 Task: Open Card Project Closure Meeting in Board Marketing ROI to Workspace Customer Relationship Management and Retention and add a team member Softage.4@softage.net, a label Orange, a checklist Mutual Funds, an attachment from Trello, a color Orange and finally, add a card description 'Conduct customer research for new market expansion opportunities' and a comment 'Given the potential impact of this task on our company bottom line, let us ensure that we approach it with a focus on efficiency and cost-effectiveness.'. Add a start date 'Jan 04, 1900' with a due date 'Jan 11, 1900'
Action: Mouse moved to (63, 288)
Screenshot: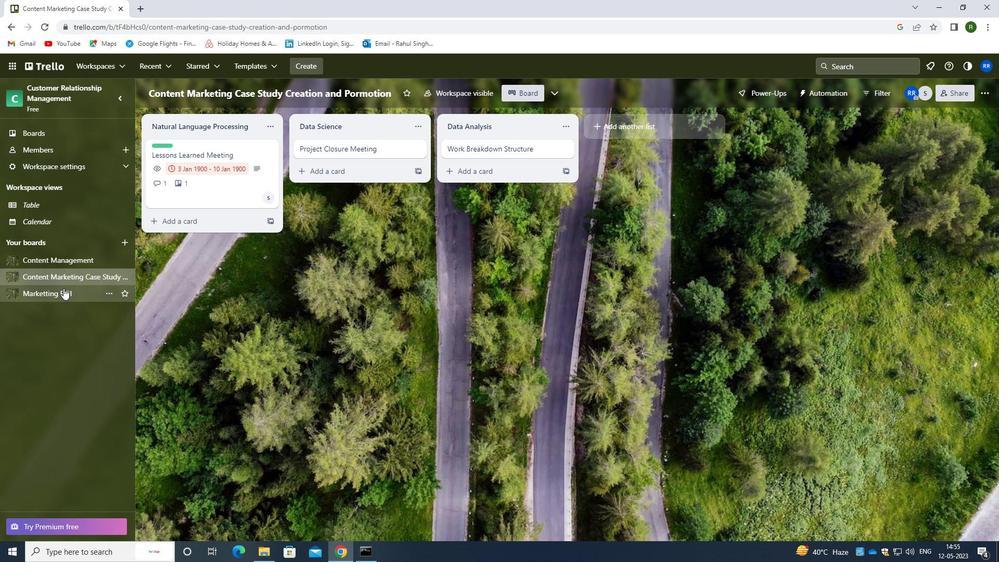 
Action: Mouse pressed left at (63, 288)
Screenshot: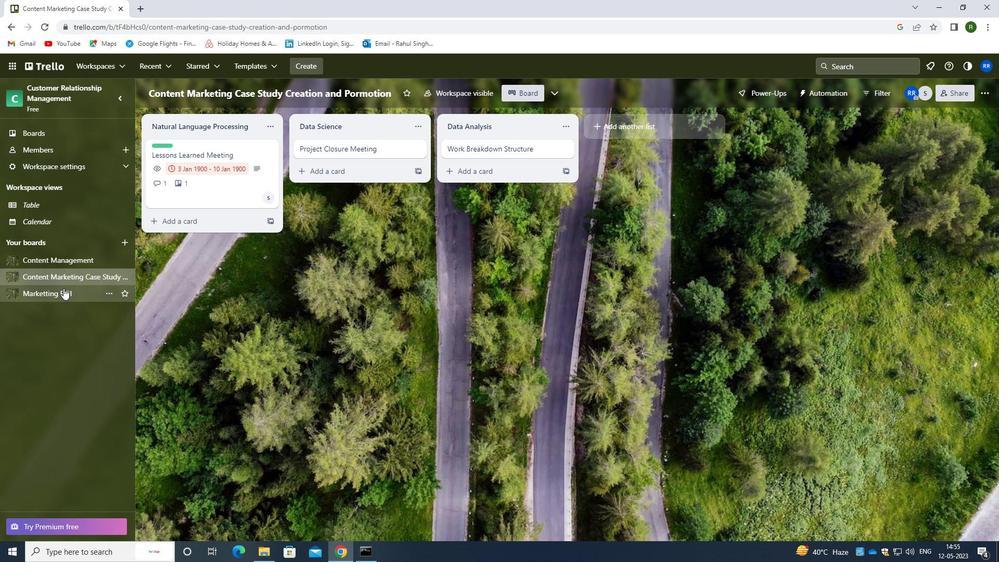 
Action: Mouse moved to (412, 147)
Screenshot: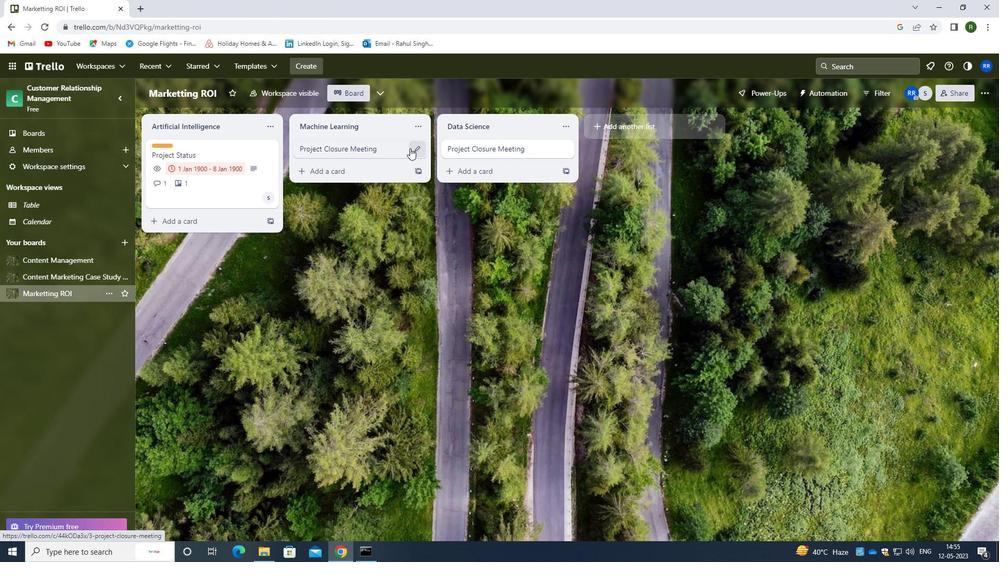 
Action: Mouse pressed left at (412, 147)
Screenshot: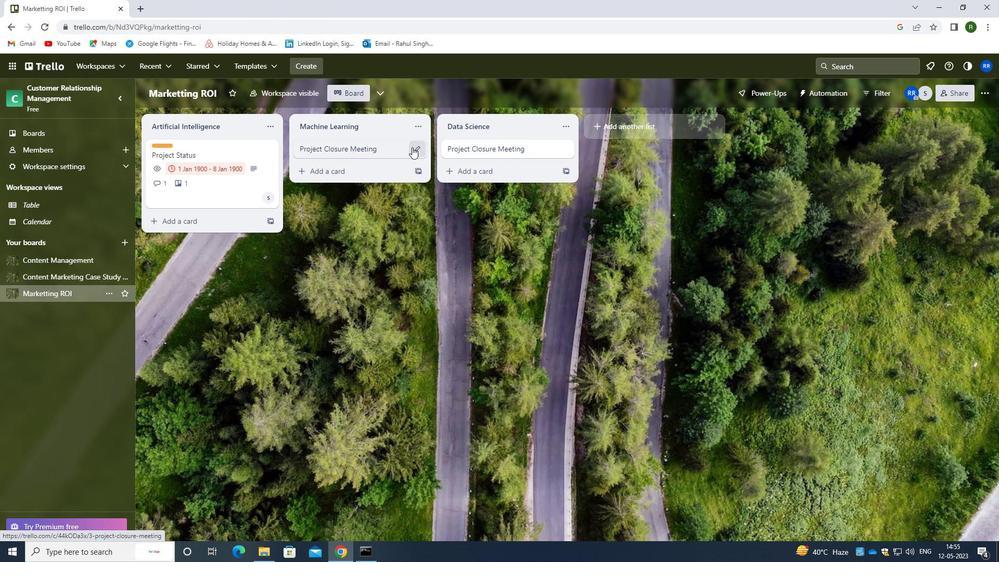 
Action: Mouse moved to (462, 147)
Screenshot: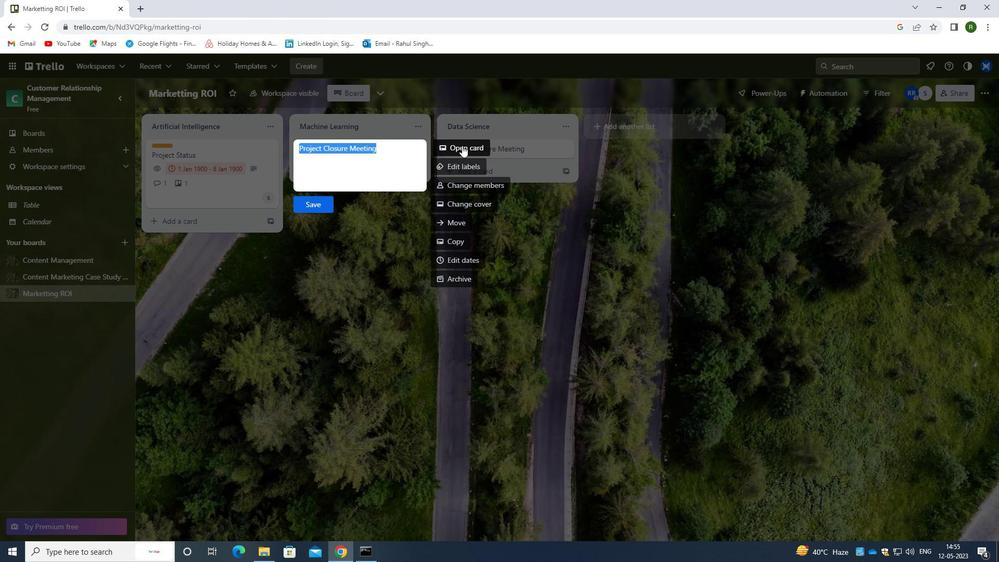 
Action: Mouse pressed left at (462, 147)
Screenshot: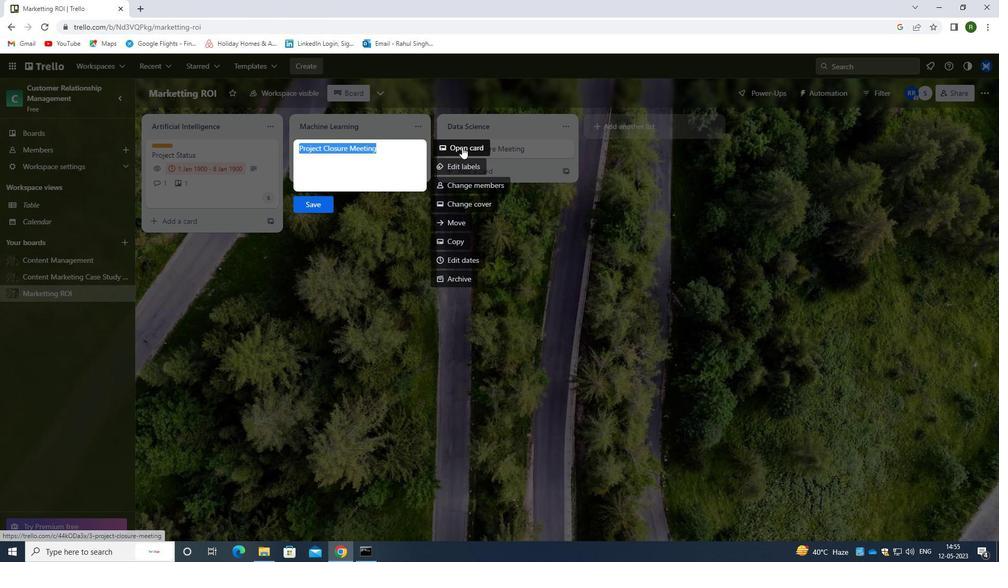 
Action: Mouse moved to (641, 179)
Screenshot: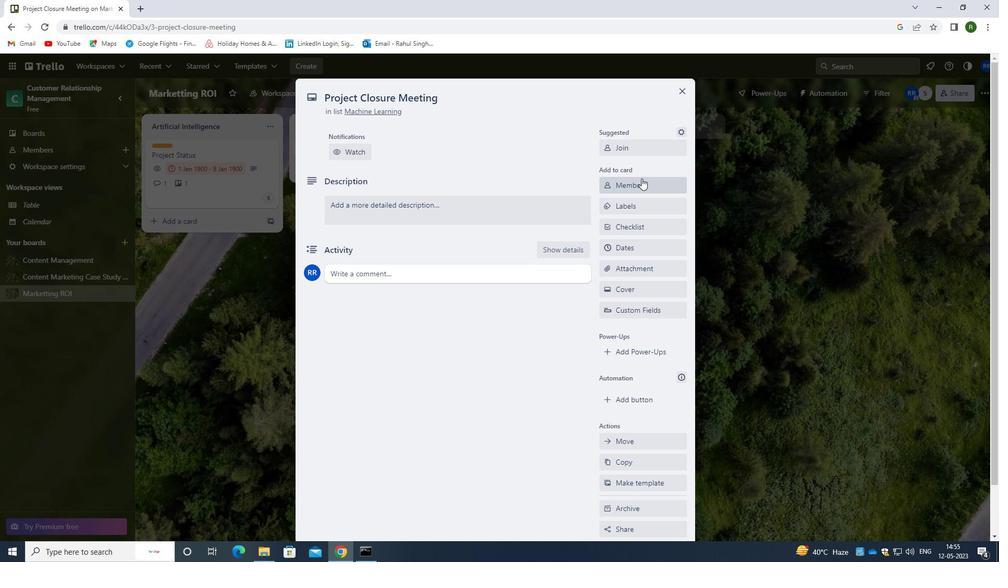 
Action: Mouse pressed left at (641, 179)
Screenshot: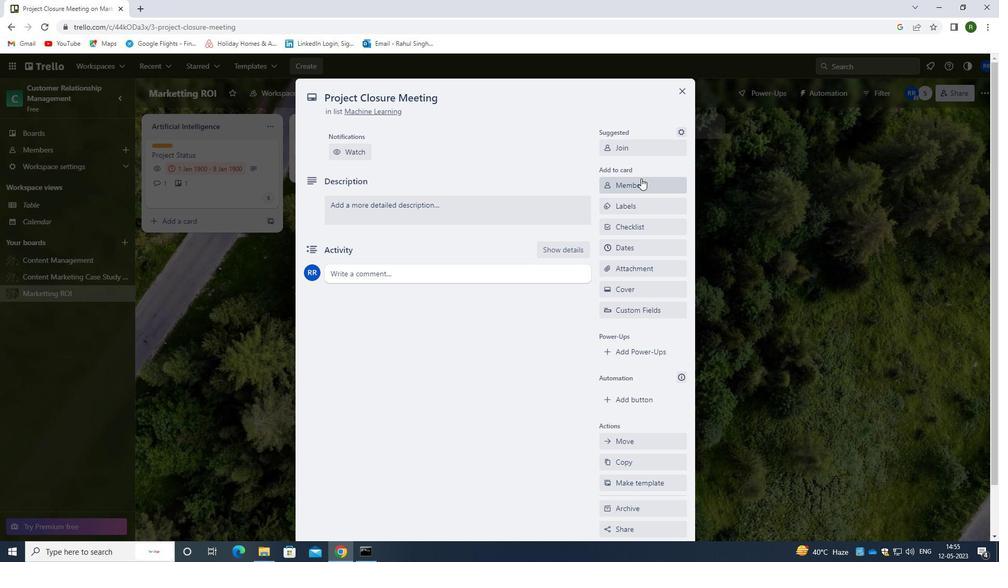 
Action: Mouse moved to (630, 228)
Screenshot: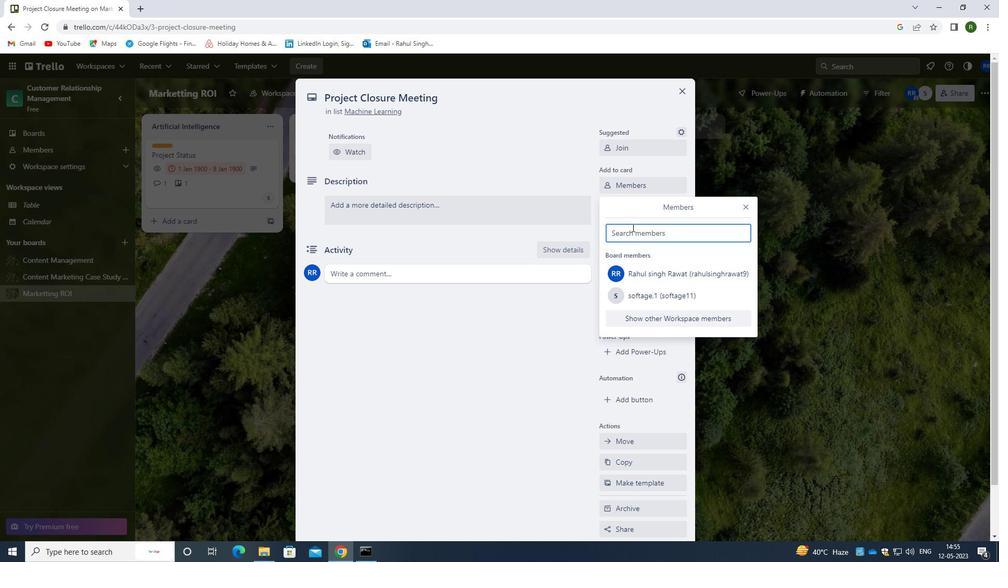 
Action: Key pressed <Key.caps_lock>s<Key.caps_lock>oftage.4<Key.shift>@SOFTAGE.NET
Screenshot: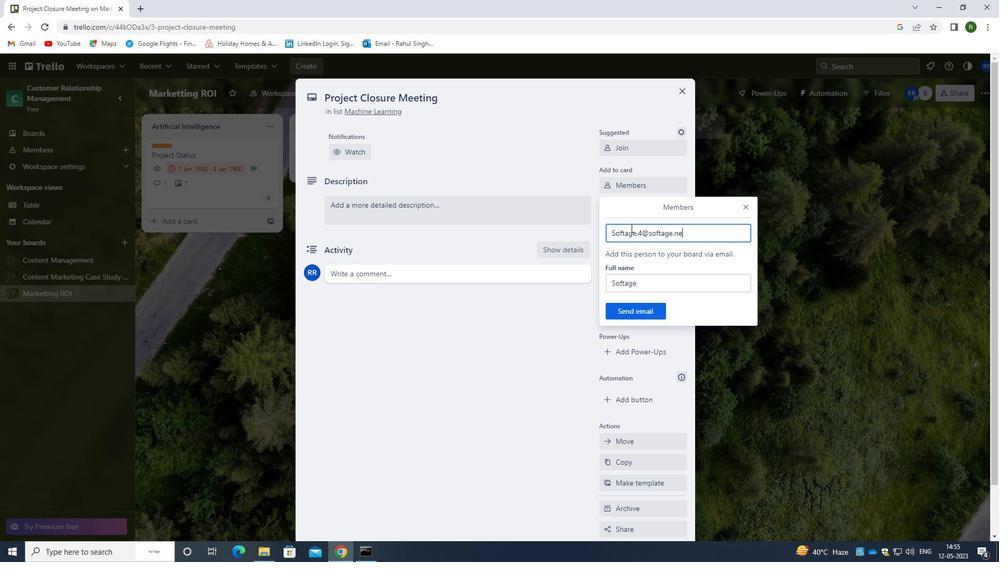 
Action: Mouse moved to (640, 311)
Screenshot: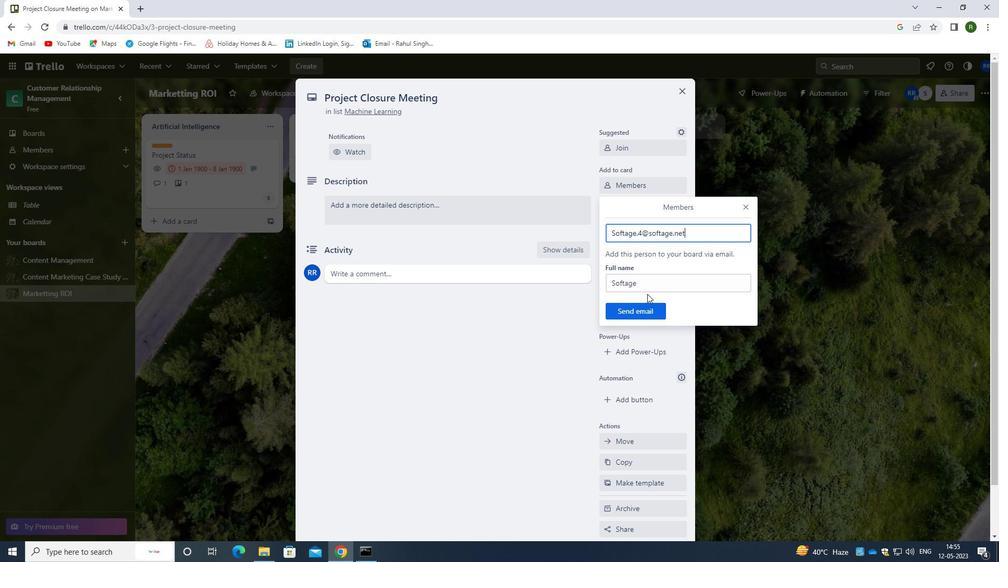 
Action: Mouse pressed left at (640, 311)
Screenshot: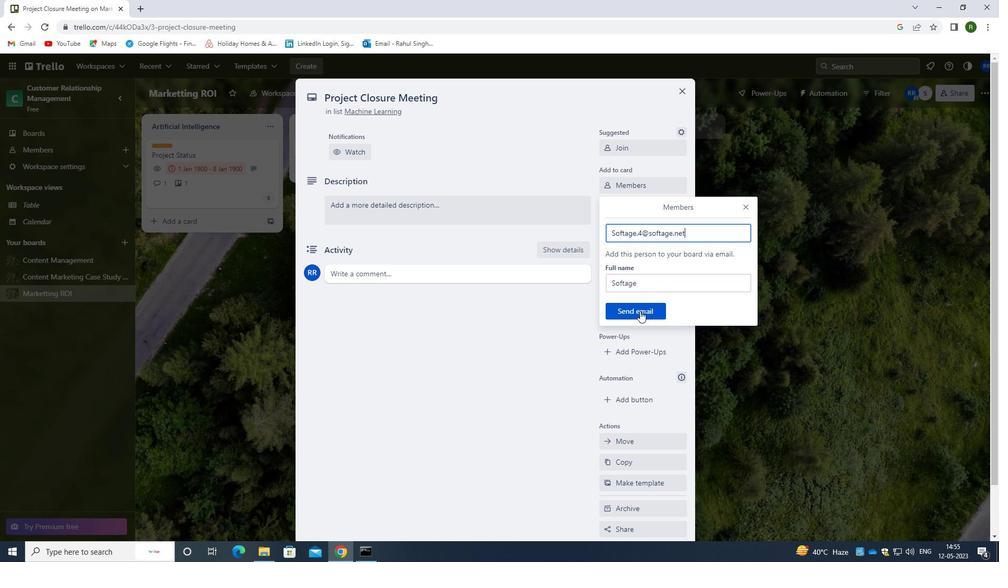 
Action: Mouse moved to (635, 204)
Screenshot: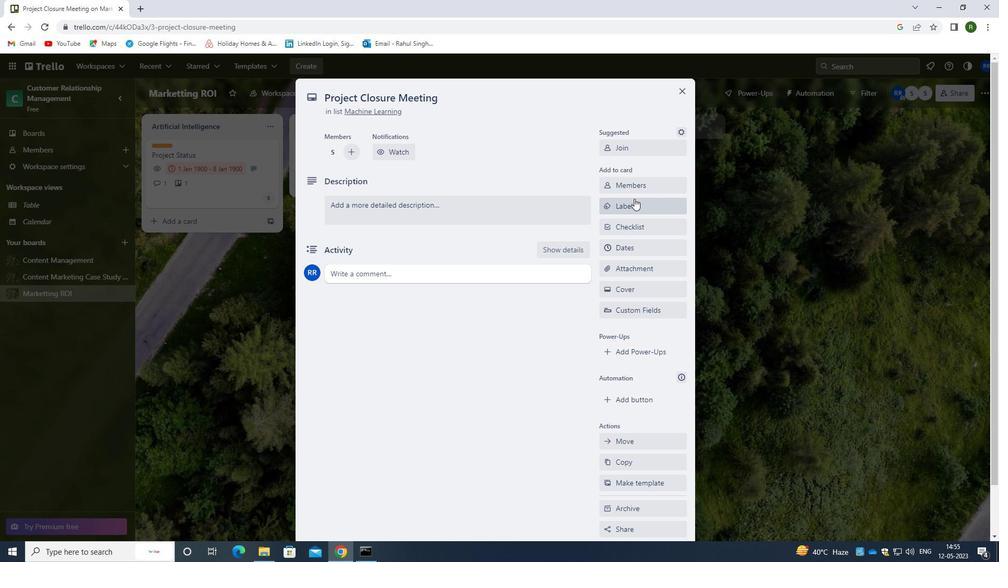 
Action: Mouse pressed left at (635, 204)
Screenshot: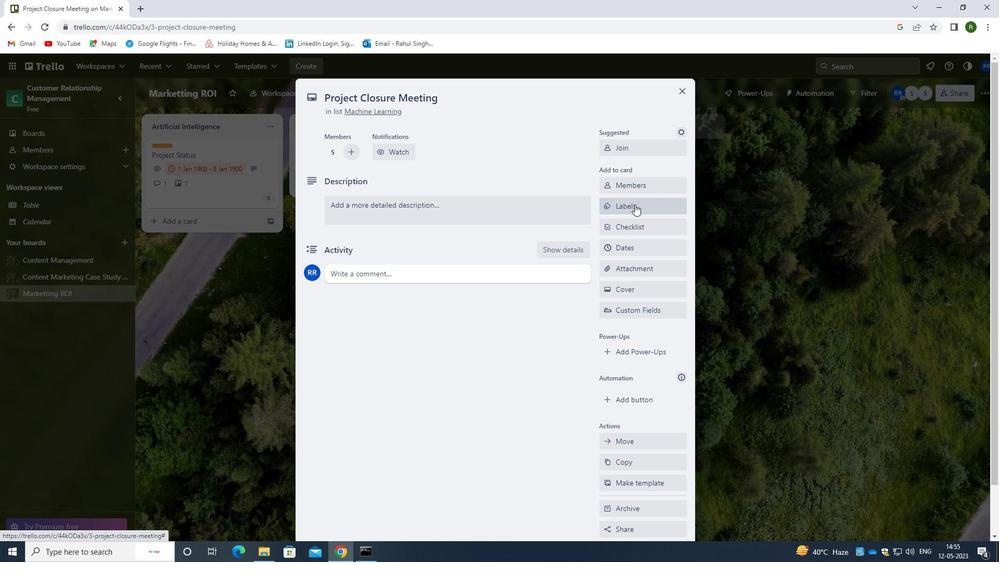 
Action: Mouse moved to (619, 292)
Screenshot: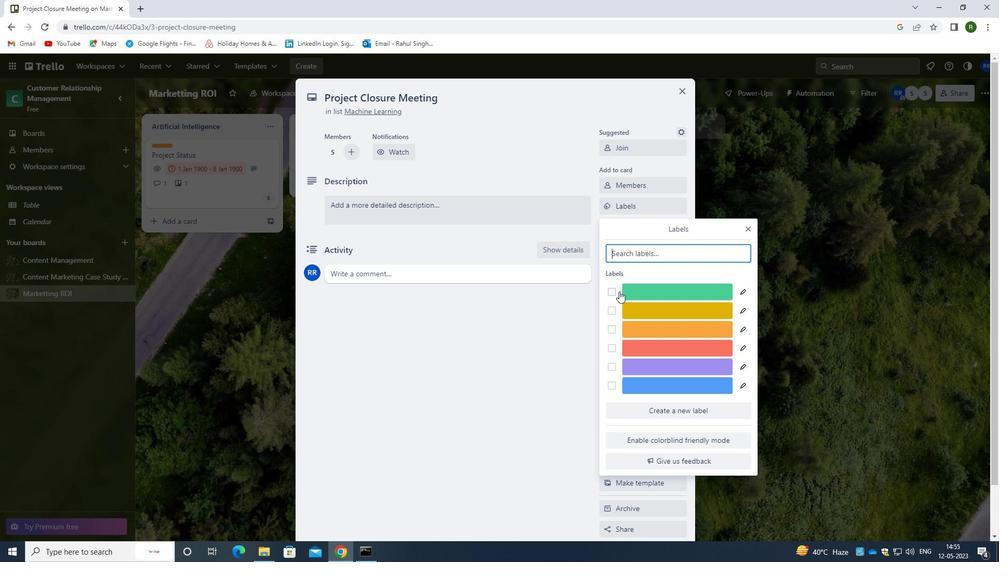 
Action: Key pressed ORANGE
Screenshot: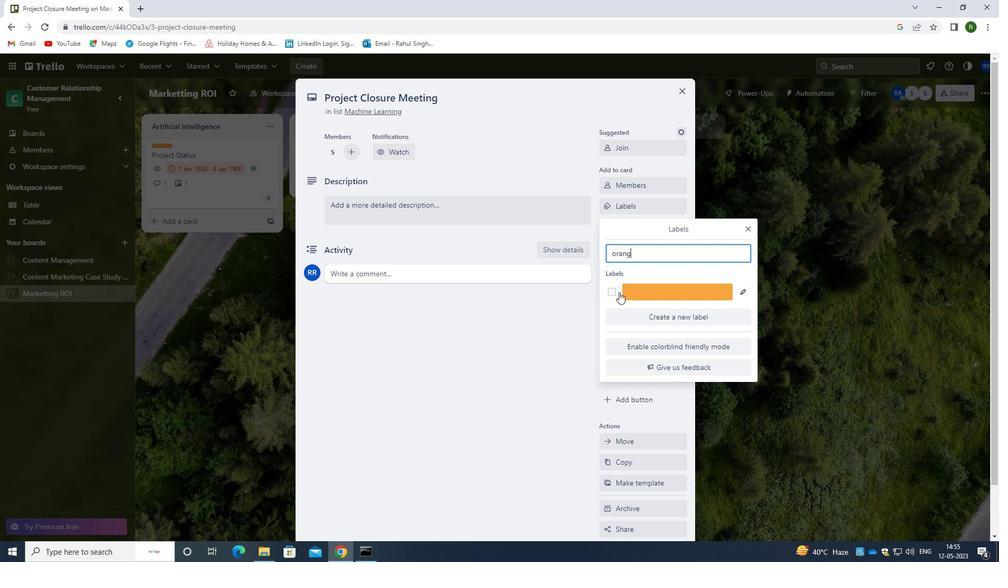 
Action: Mouse moved to (612, 289)
Screenshot: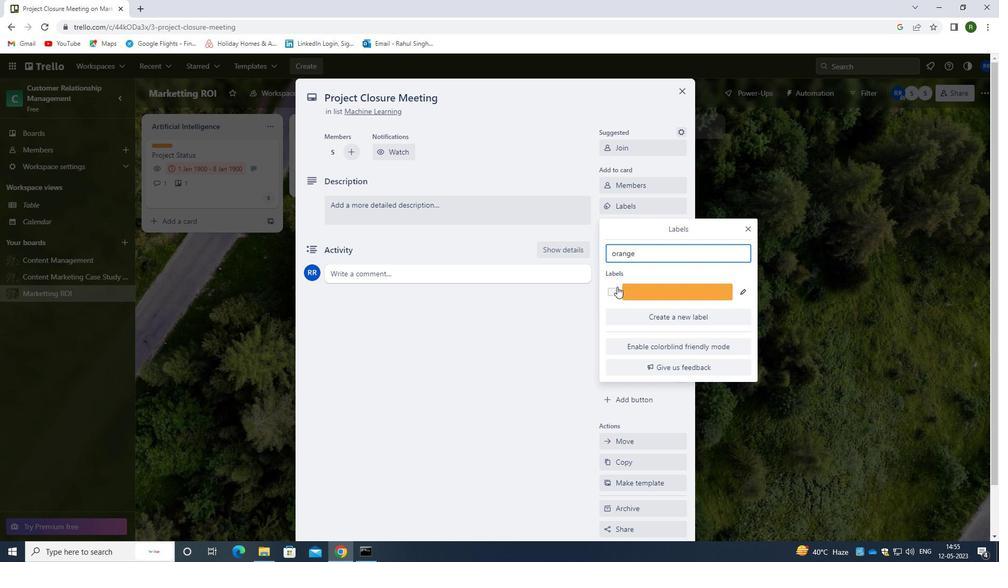 
Action: Mouse pressed left at (612, 289)
Screenshot: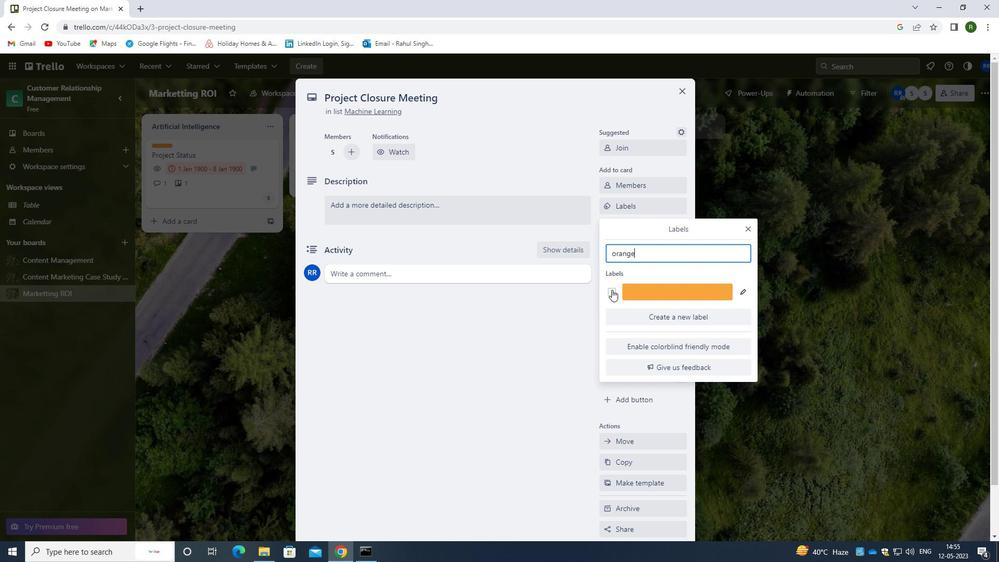 
Action: Mouse moved to (565, 333)
Screenshot: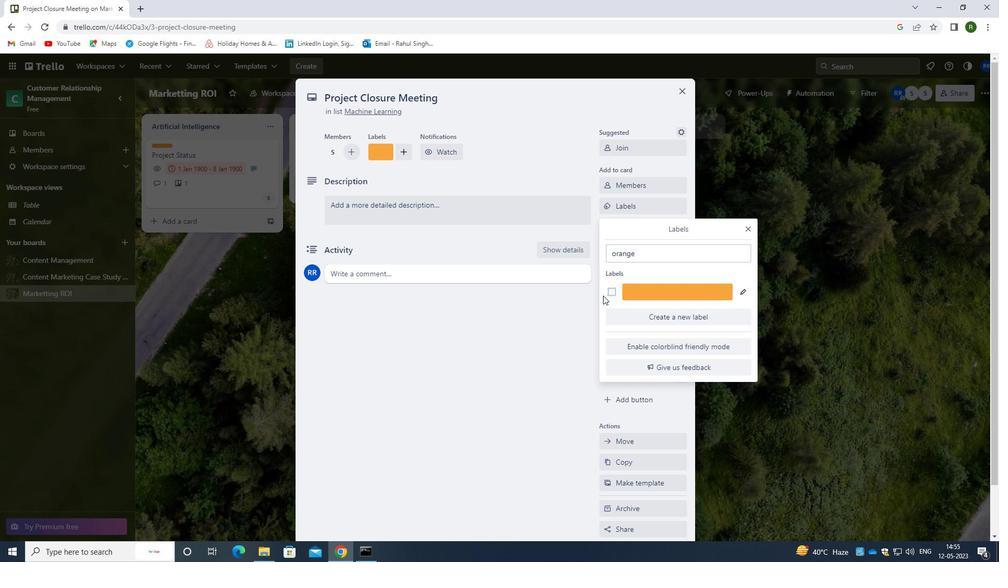 
Action: Mouse pressed left at (565, 333)
Screenshot: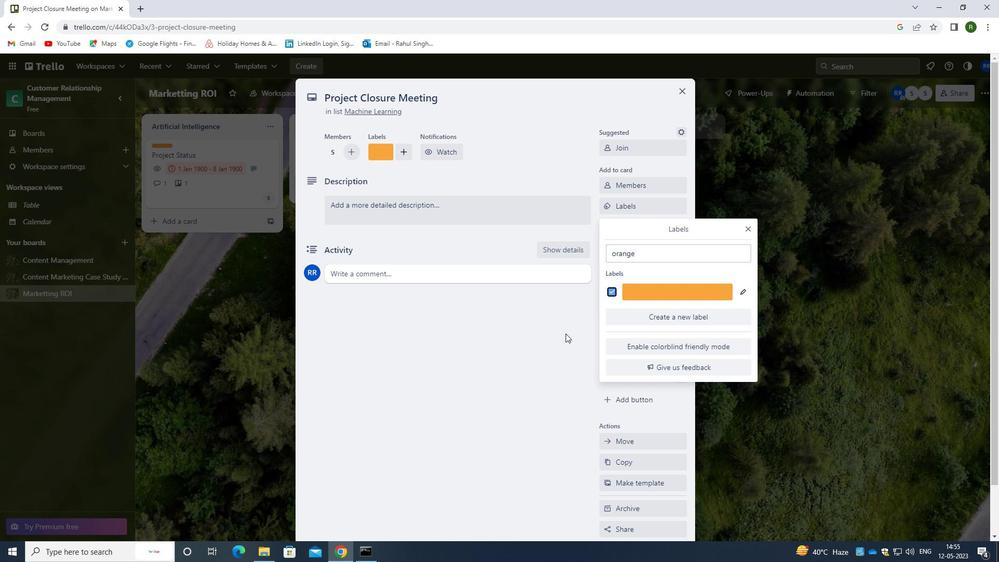
Action: Mouse moved to (628, 223)
Screenshot: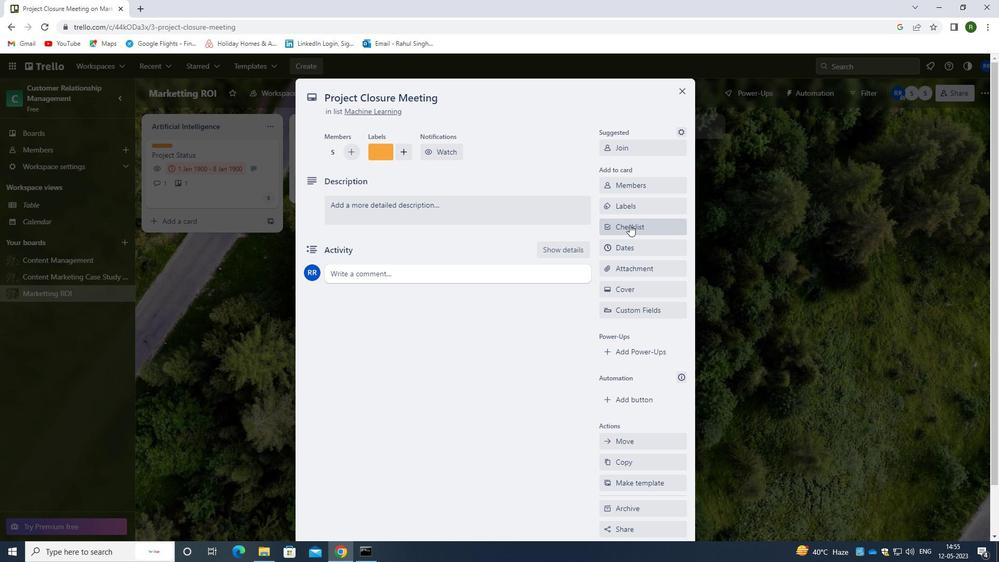 
Action: Mouse pressed left at (628, 223)
Screenshot: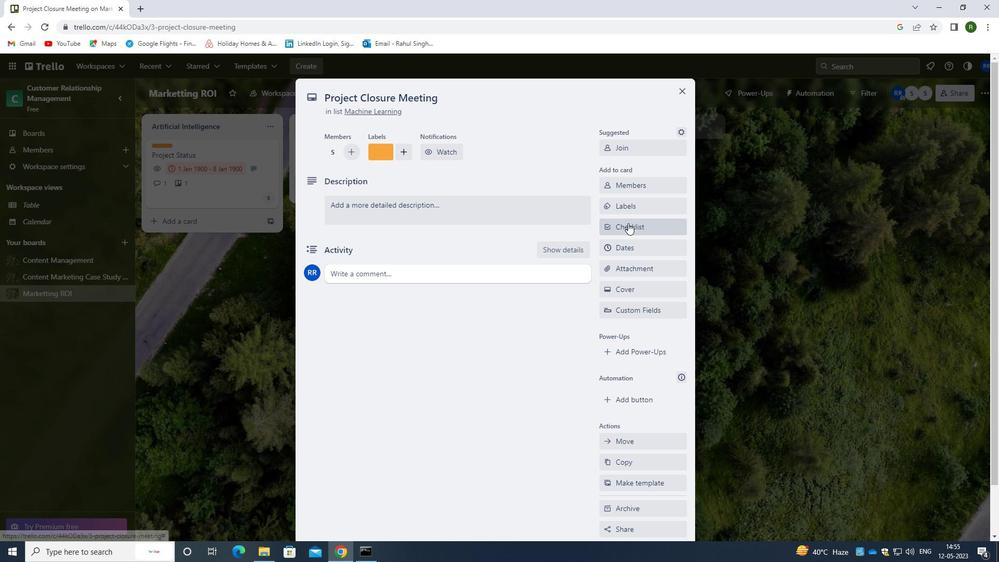 
Action: Mouse moved to (604, 290)
Screenshot: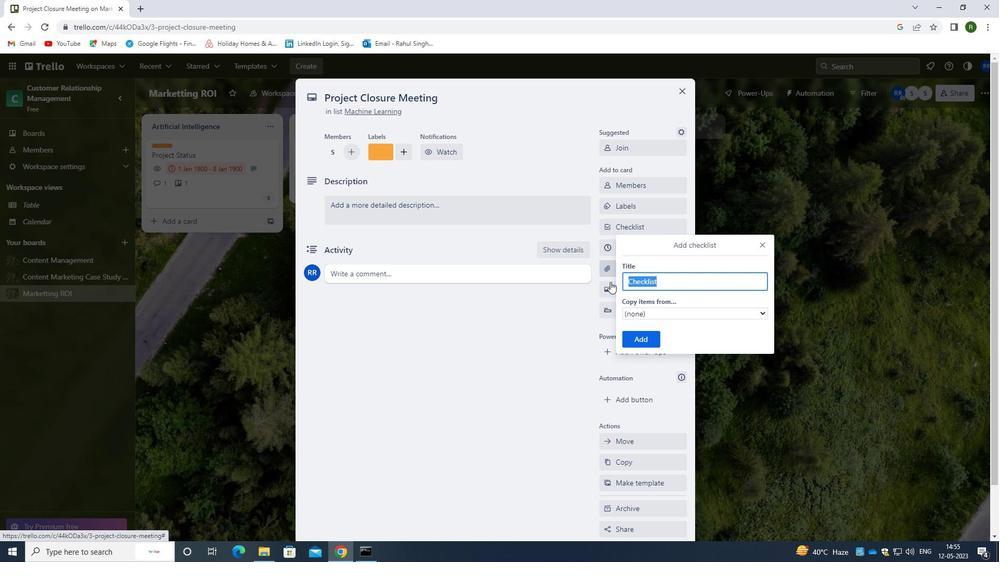 
Action: Key pressed <Key.backspace><Key.shift>MUTUEL<Key.space><Key.shift>FUNDS
Screenshot: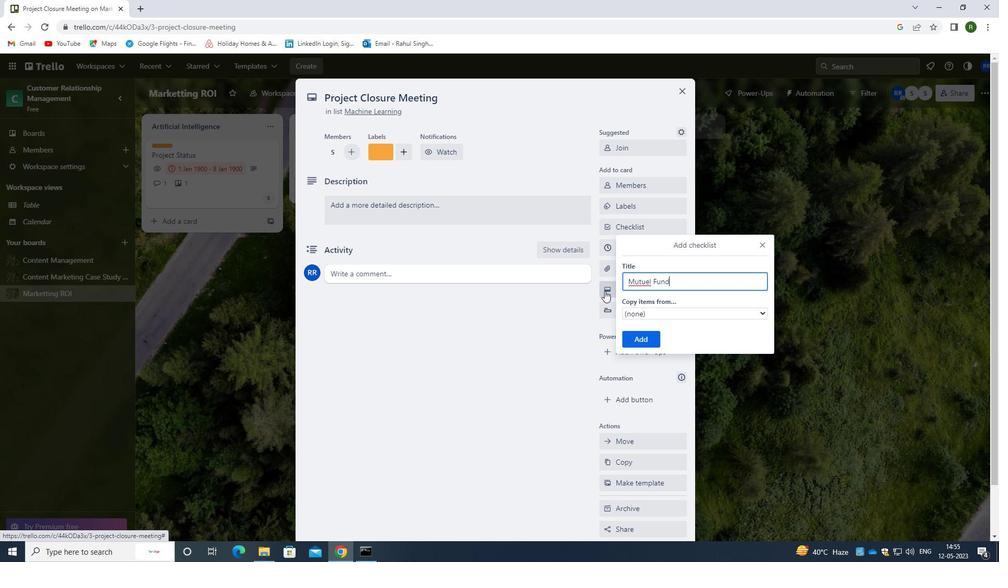 
Action: Mouse moved to (648, 279)
Screenshot: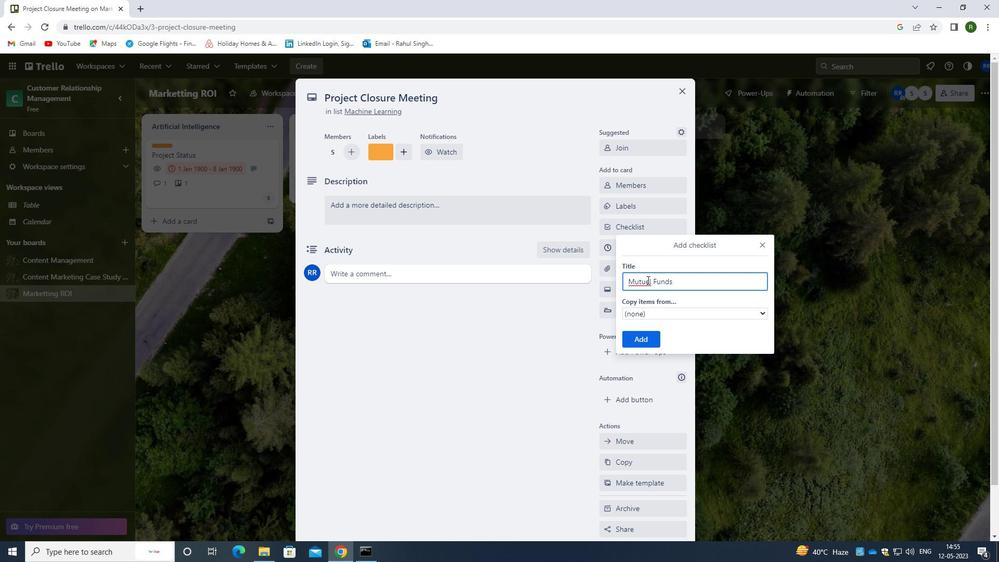 
Action: Mouse pressed left at (648, 279)
Screenshot: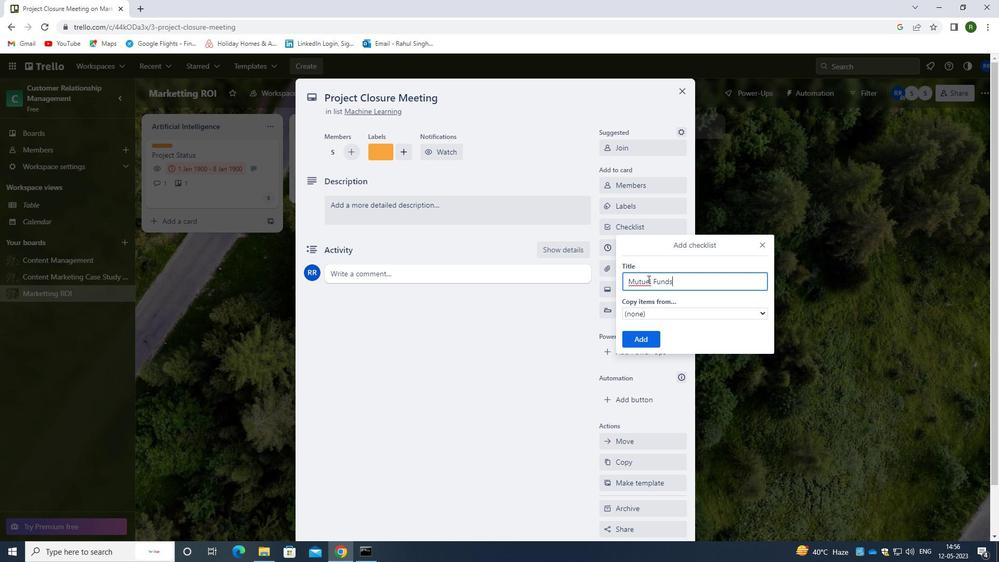 
Action: Mouse moved to (632, 275)
Screenshot: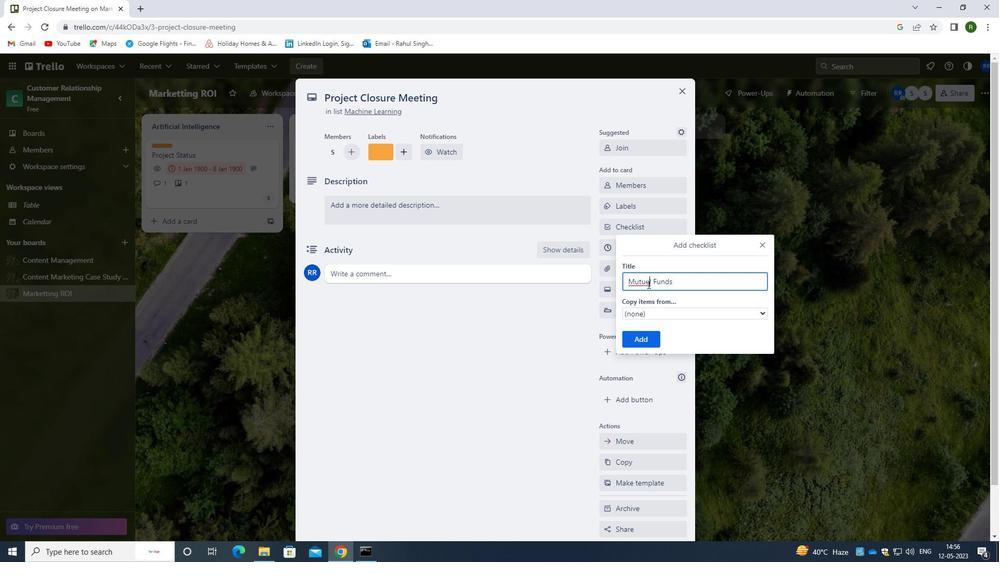 
Action: Key pressed <Key.backspace>A
Screenshot: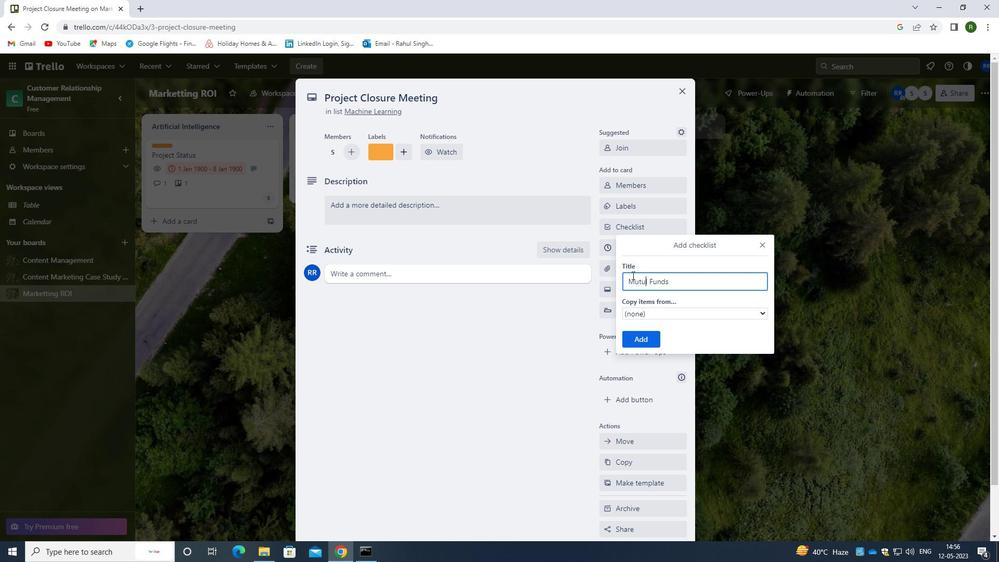 
Action: Mouse moved to (644, 344)
Screenshot: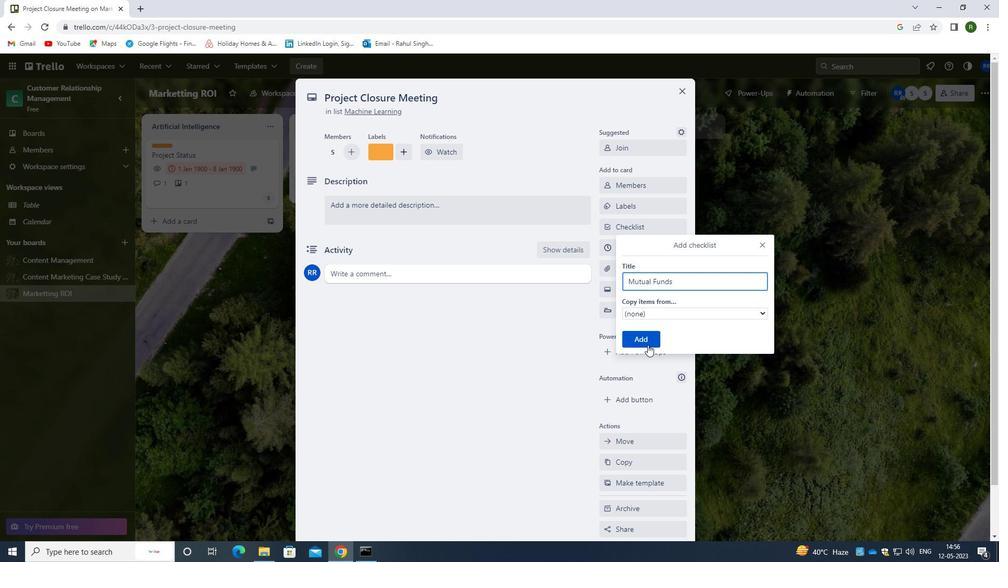 
Action: Mouse pressed left at (644, 344)
Screenshot: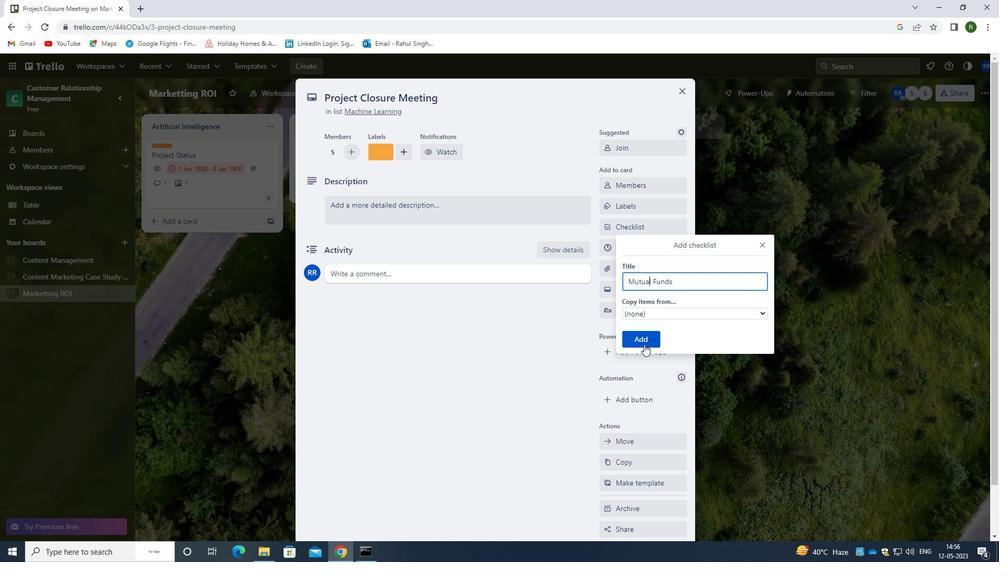 
Action: Mouse moved to (636, 269)
Screenshot: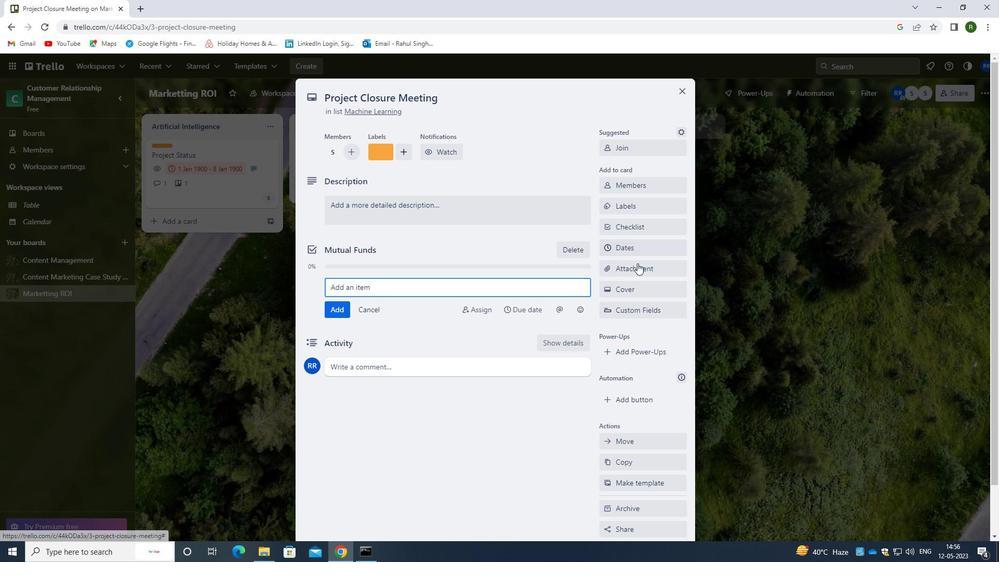 
Action: Mouse pressed left at (636, 269)
Screenshot: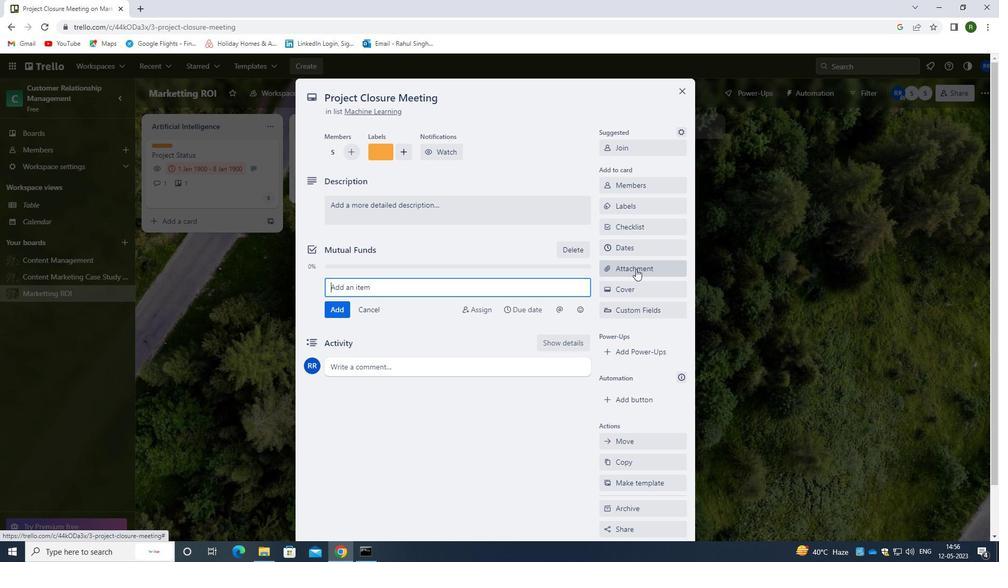 
Action: Mouse moved to (622, 328)
Screenshot: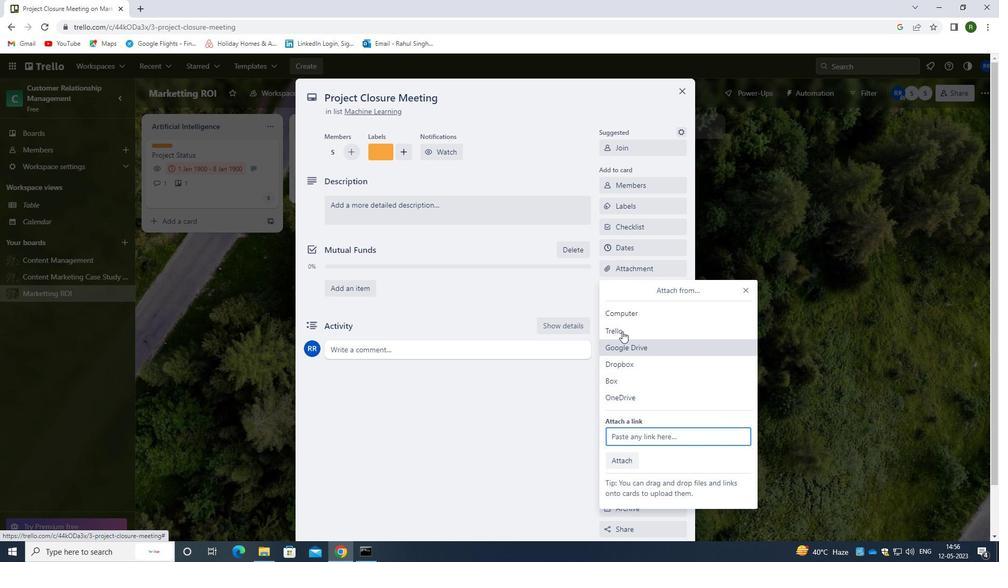 
Action: Mouse pressed left at (622, 328)
Screenshot: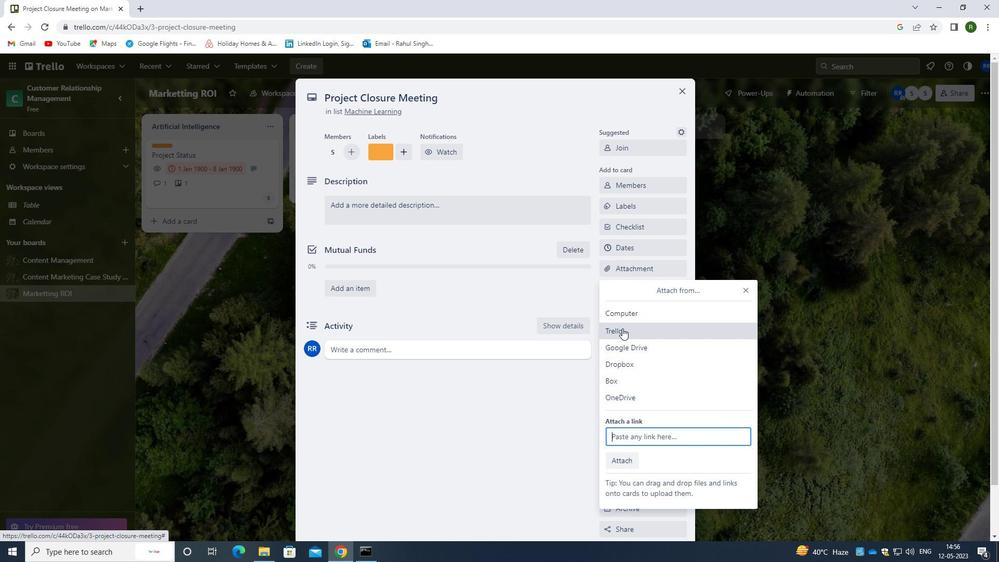 
Action: Mouse moved to (656, 329)
Screenshot: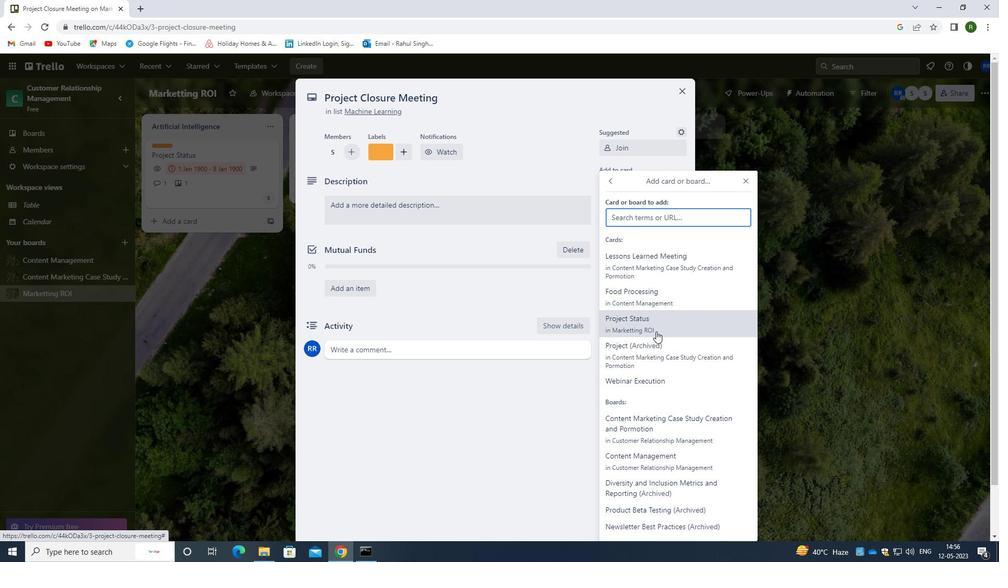 
Action: Mouse pressed left at (656, 329)
Screenshot: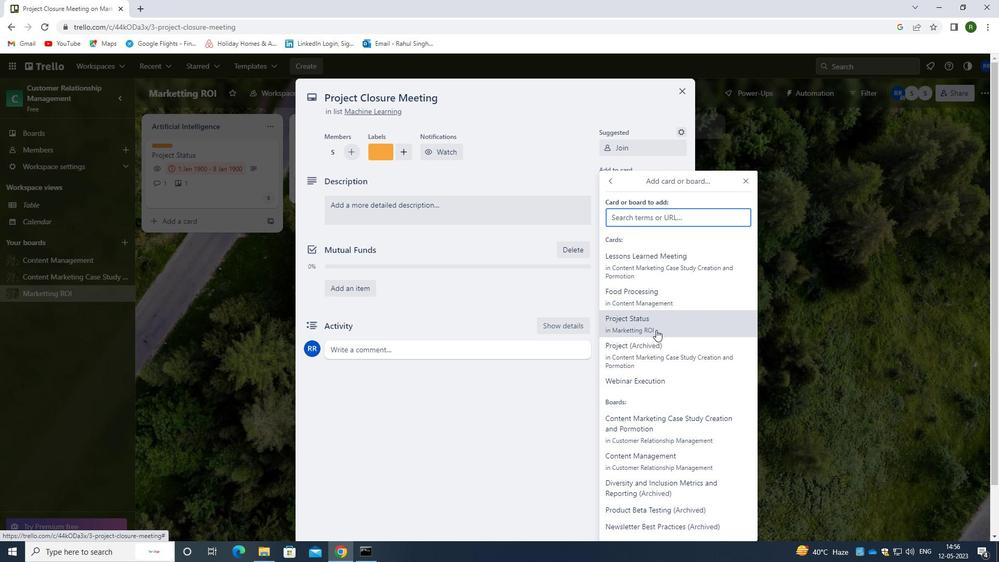 
Action: Mouse moved to (414, 197)
Screenshot: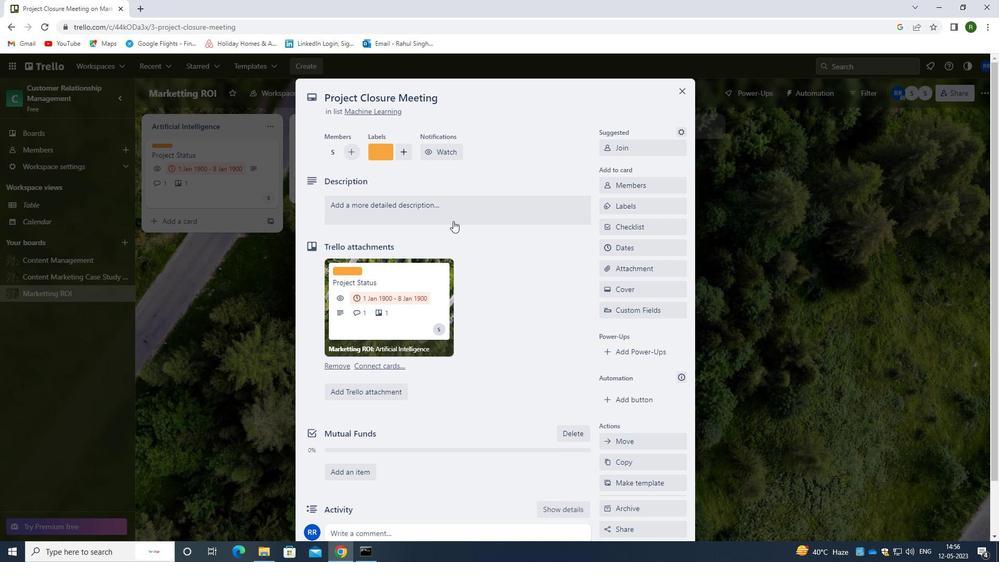 
Action: Mouse pressed left at (414, 197)
Screenshot: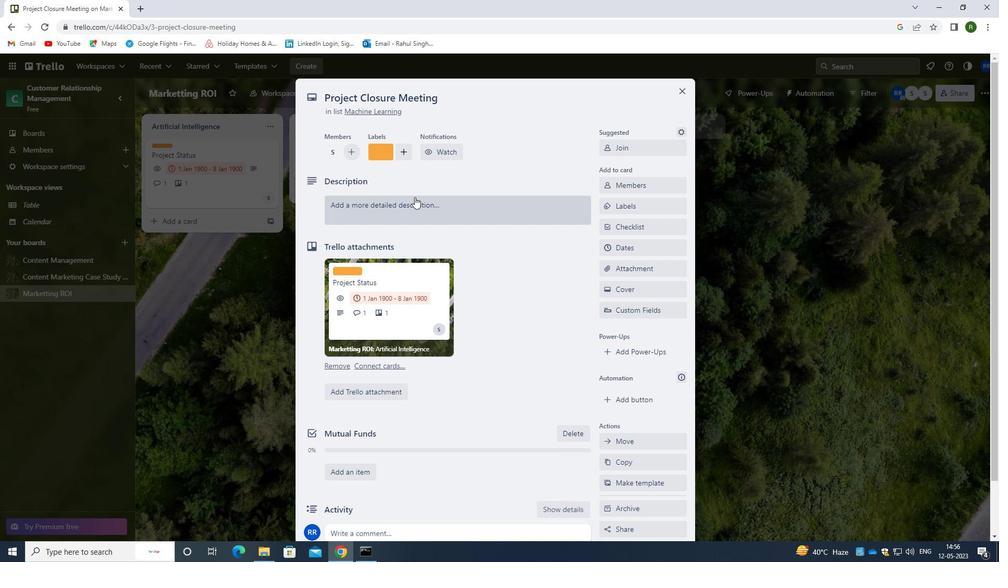
Action: Mouse moved to (406, 242)
Screenshot: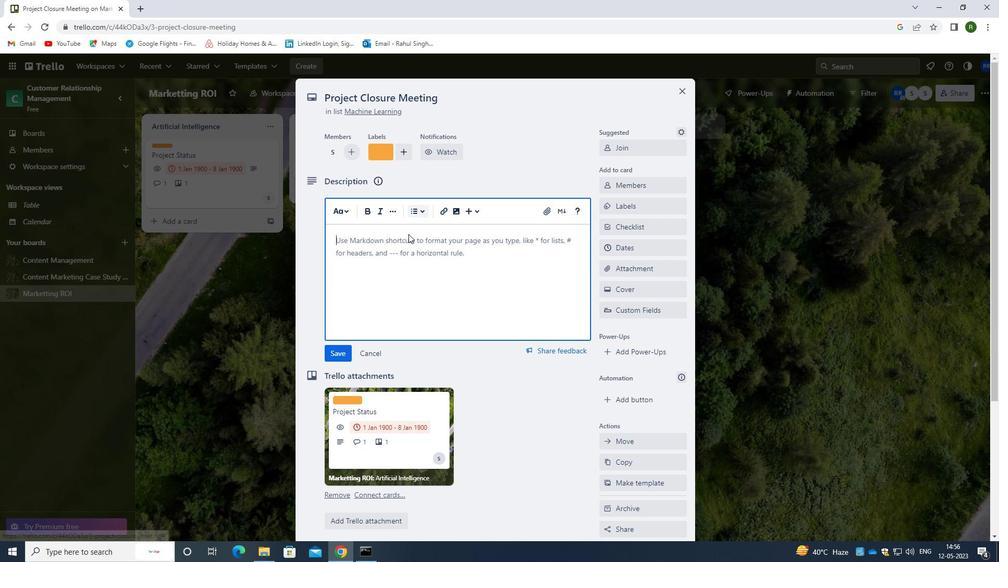
Action: Mouse pressed left at (406, 242)
Screenshot: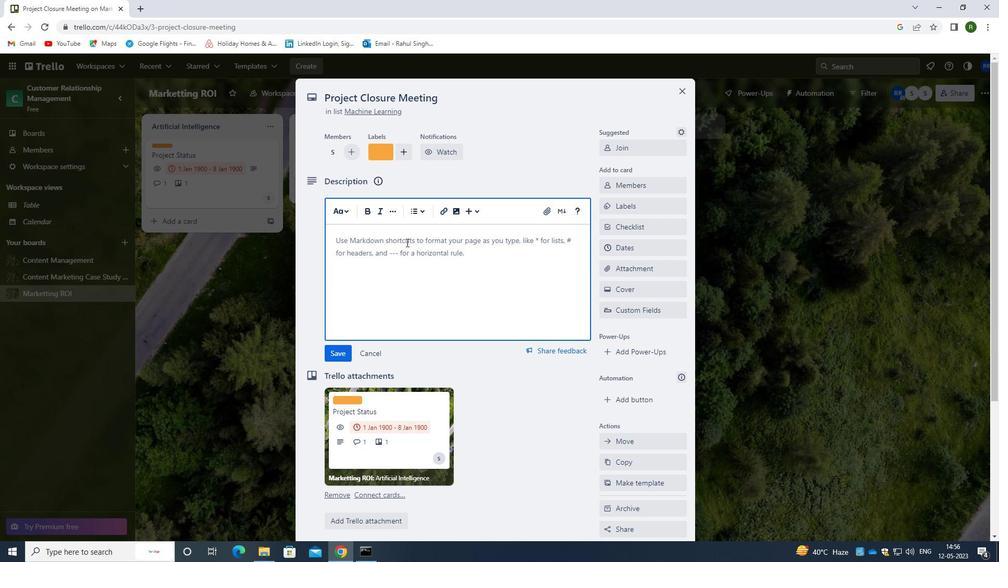 
Action: Mouse moved to (406, 243)
Screenshot: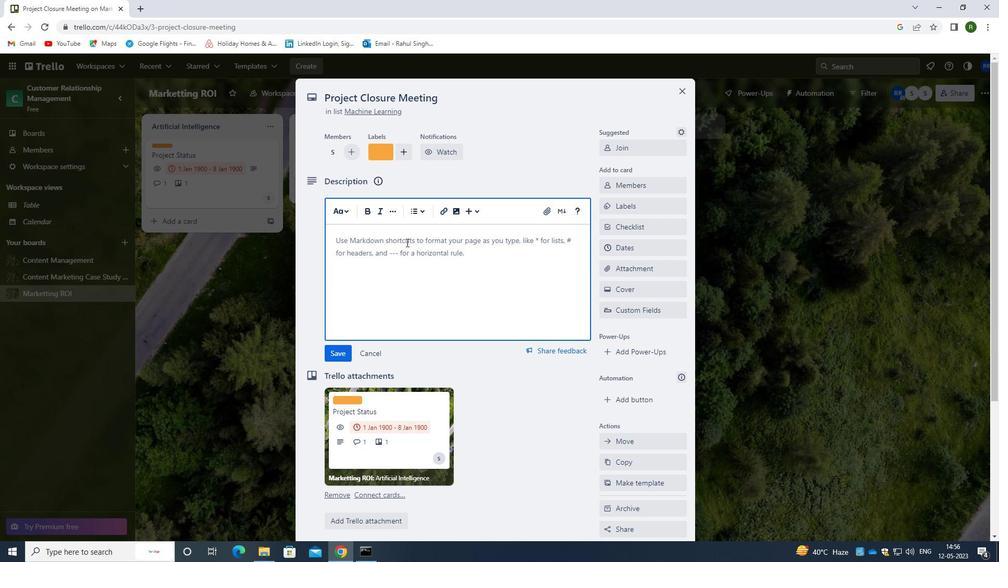 
Action: Key pressed <Key.caps_lock>C<Key.caps_lock>ONDUCT<Key.space>CUSTOMER<Key.space>RESERA<Key.backspace>
Screenshot: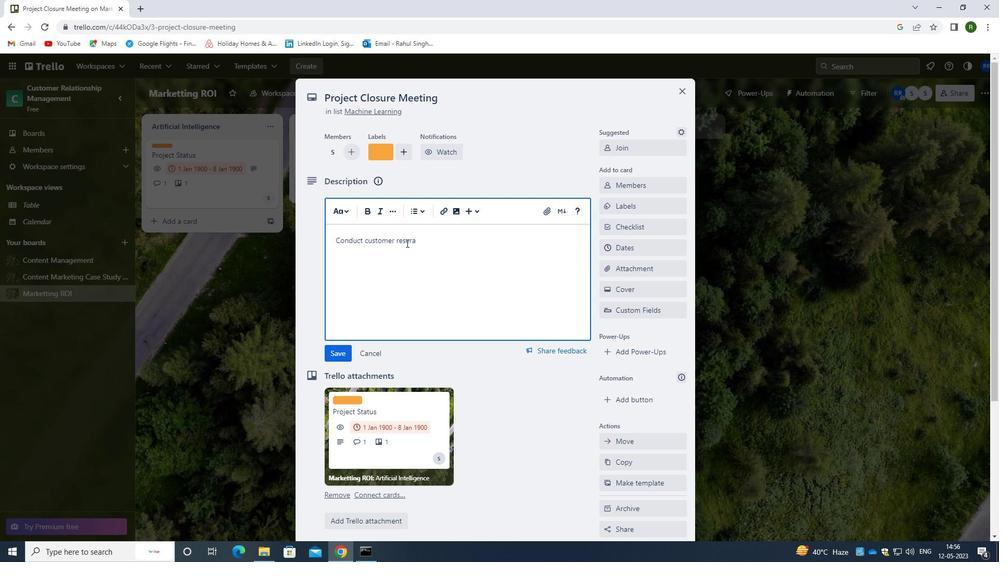 
Action: Mouse moved to (403, 327)
Screenshot: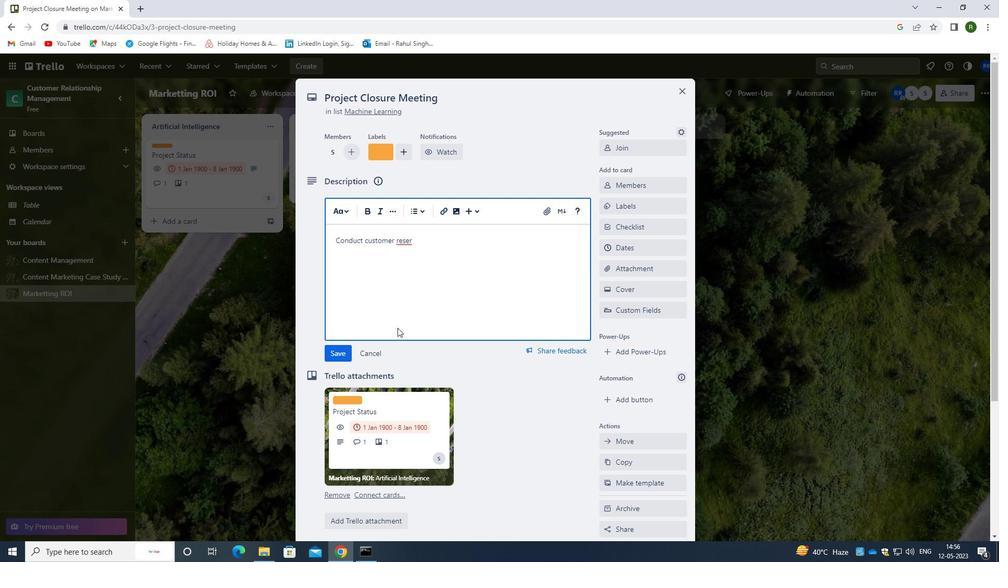 
Action: Key pressed <Key.backspace>ARCH<Key.space>FOR<Key.space>NEW<Key.space>MARKER<Key.space><Key.backspace><Key.backspace>T<Key.space>EXPANSION<Key.space>OPPORTUNITES.
Screenshot: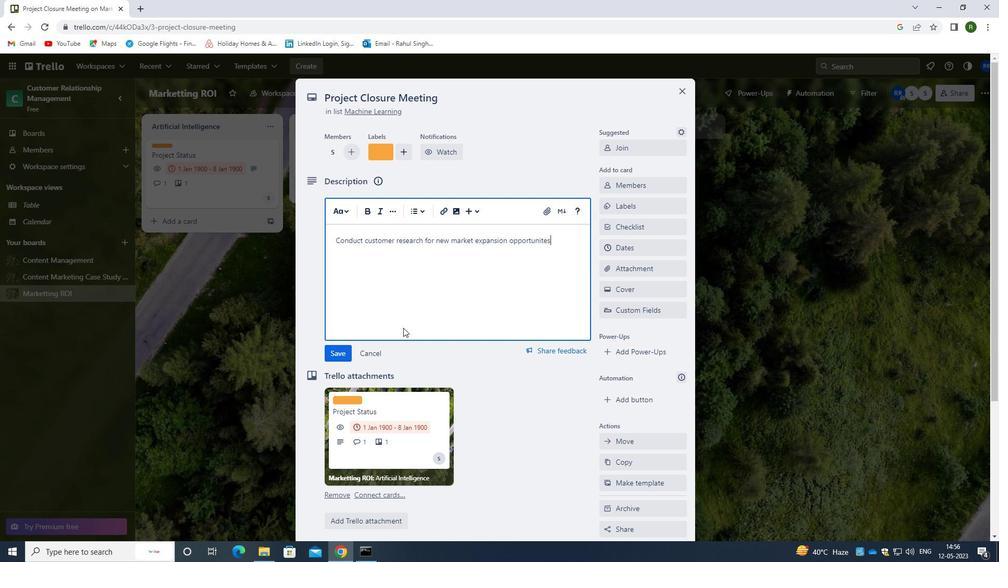
Action: Mouse moved to (339, 354)
Screenshot: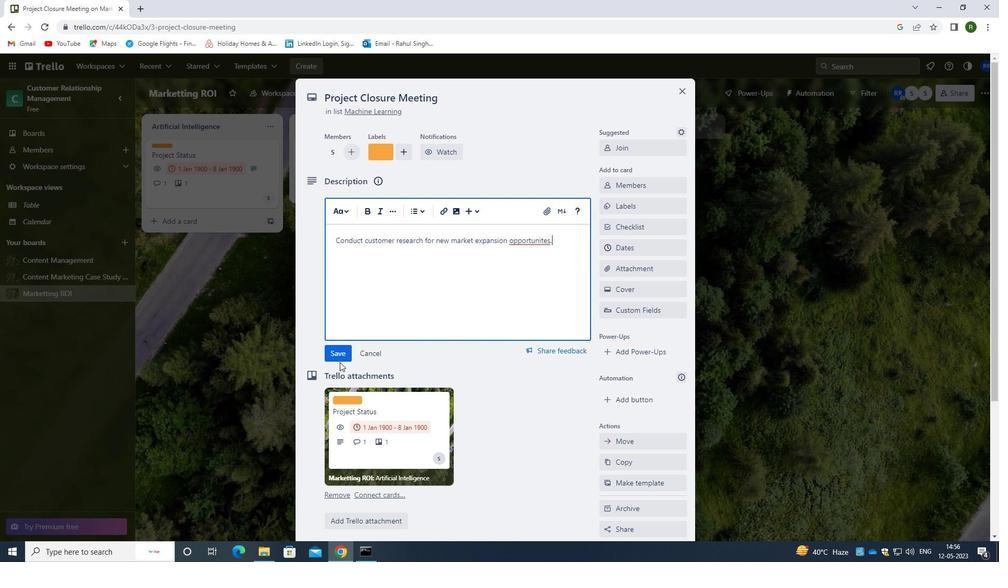 
Action: Mouse pressed left at (339, 354)
Screenshot: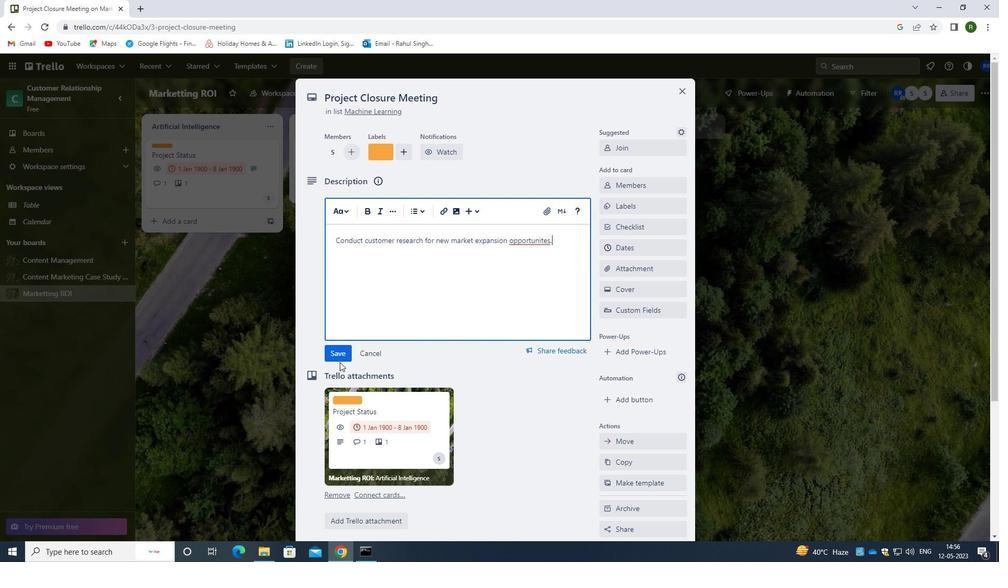 
Action: Mouse moved to (470, 353)
Screenshot: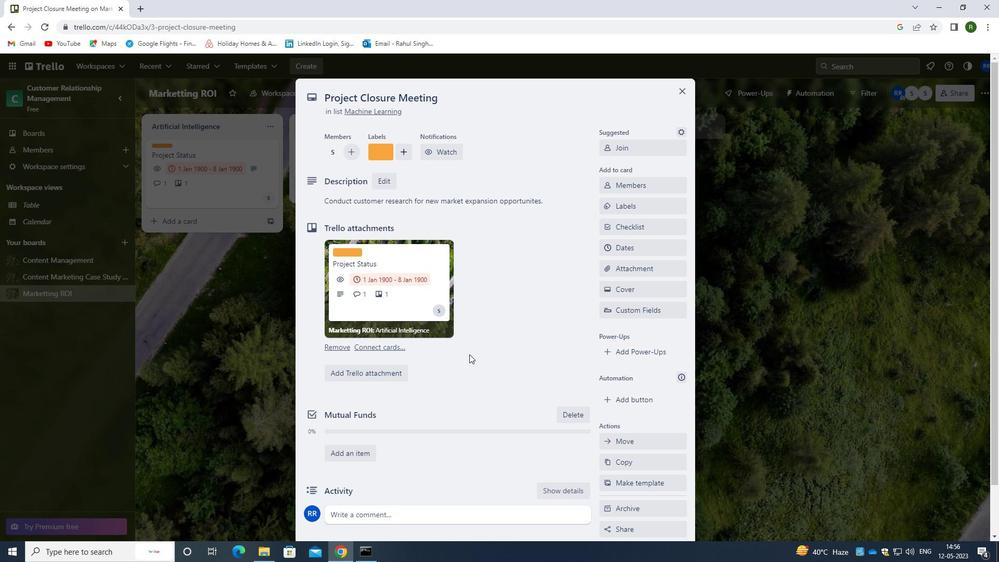 
Action: Mouse scrolled (470, 353) with delta (0, 0)
Screenshot: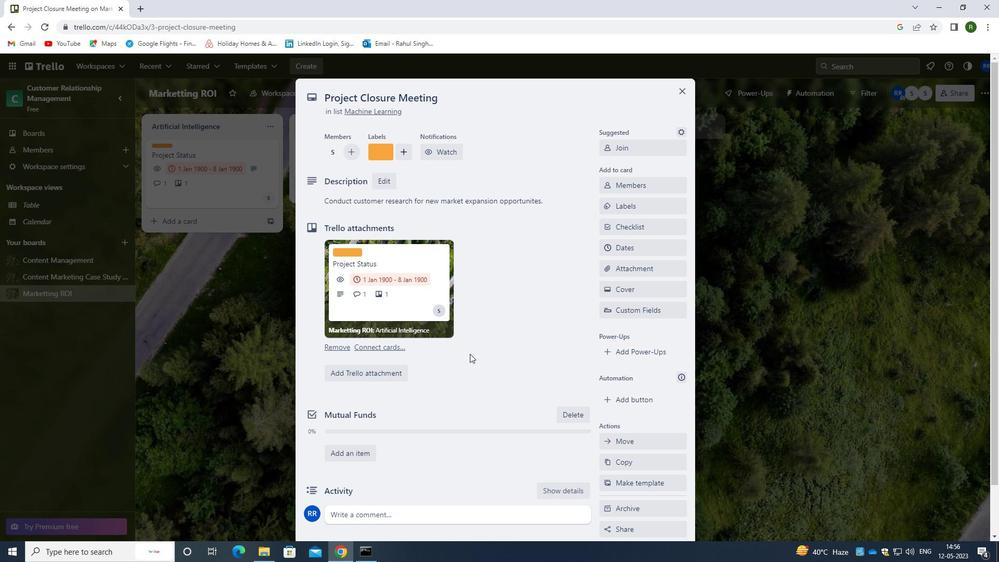 
Action: Mouse scrolled (470, 353) with delta (0, 0)
Screenshot: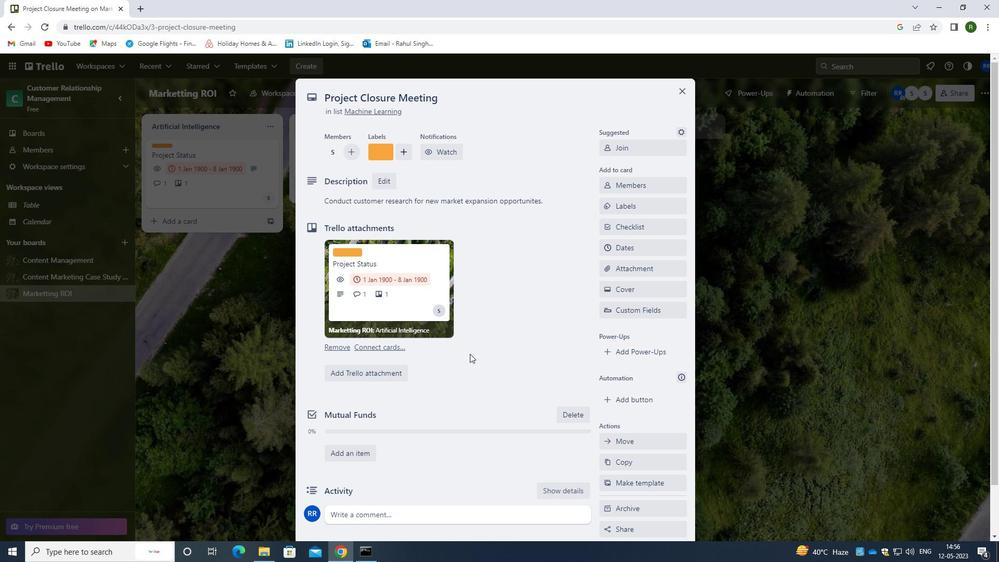 
Action: Mouse scrolled (470, 353) with delta (0, 0)
Screenshot: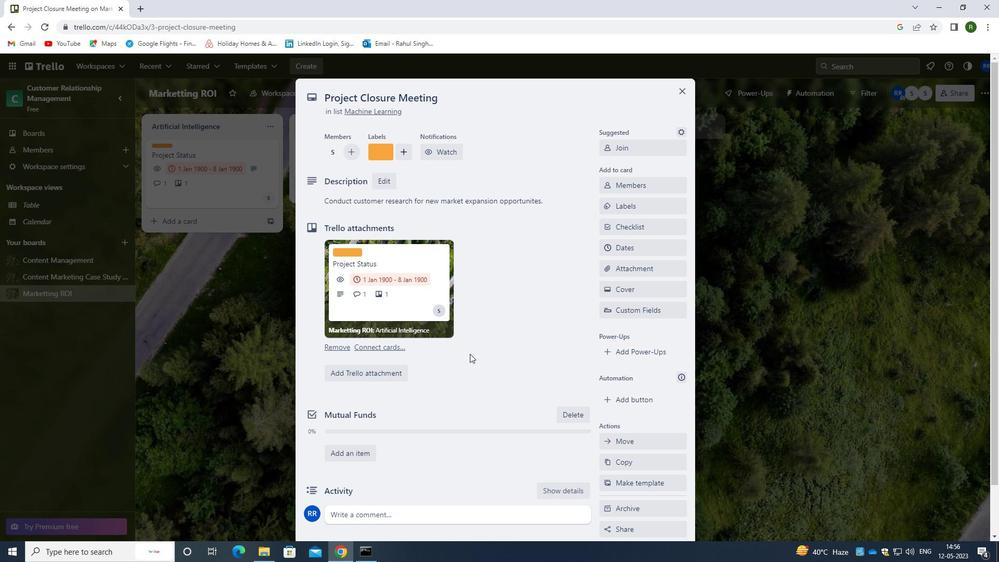 
Action: Mouse moved to (393, 460)
Screenshot: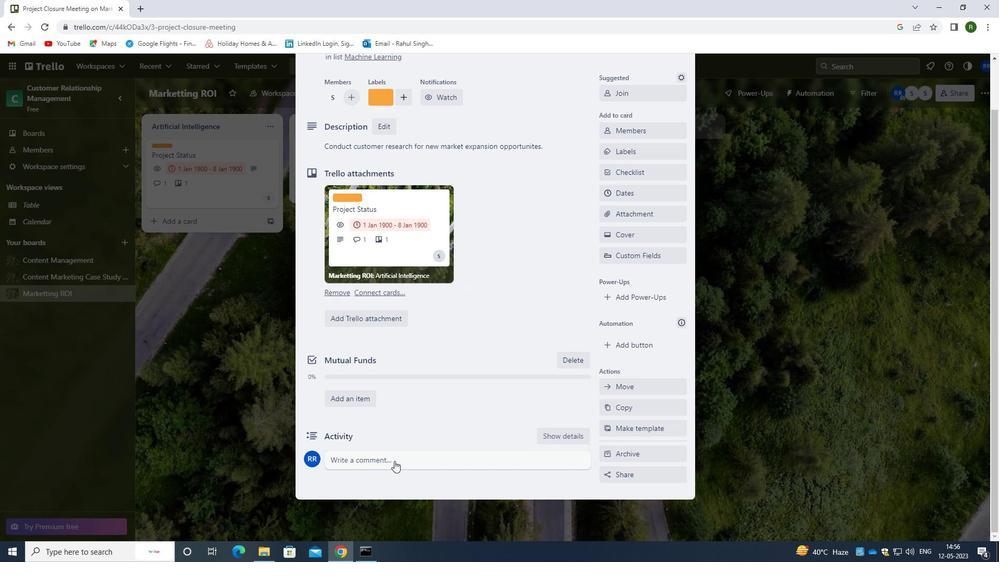 
Action: Mouse pressed left at (393, 460)
Screenshot: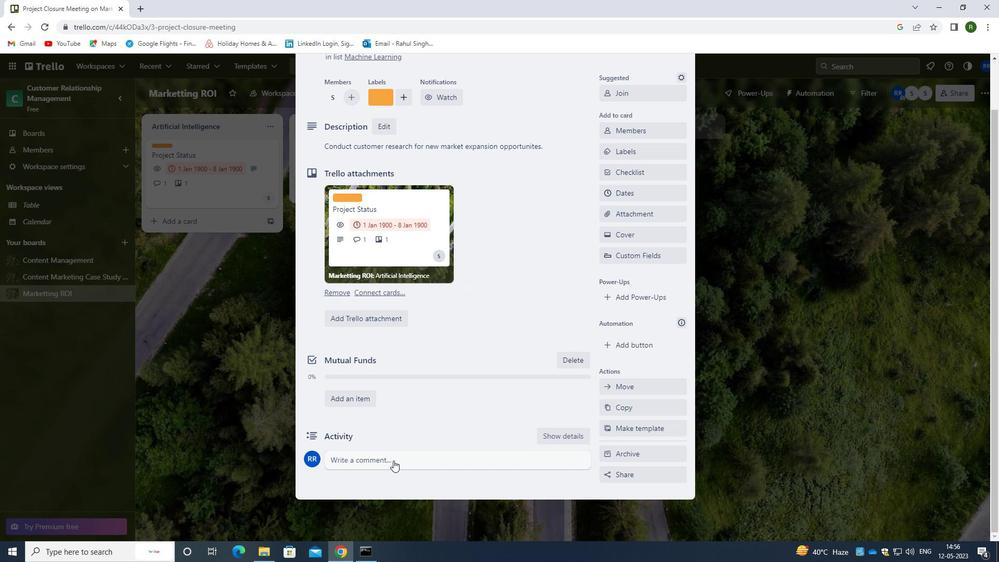 
Action: Mouse moved to (386, 499)
Screenshot: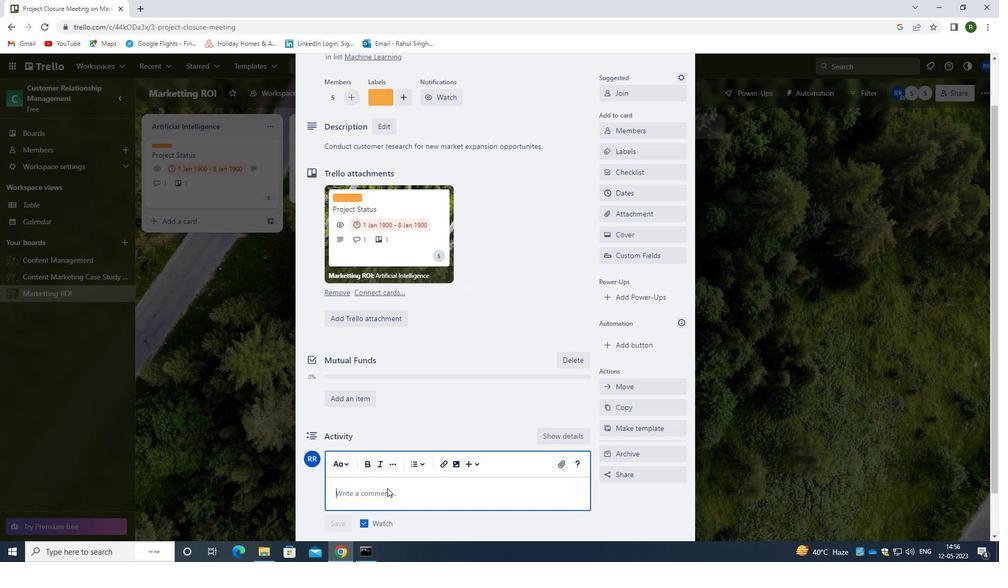 
Action: Mouse pressed left at (386, 499)
Screenshot: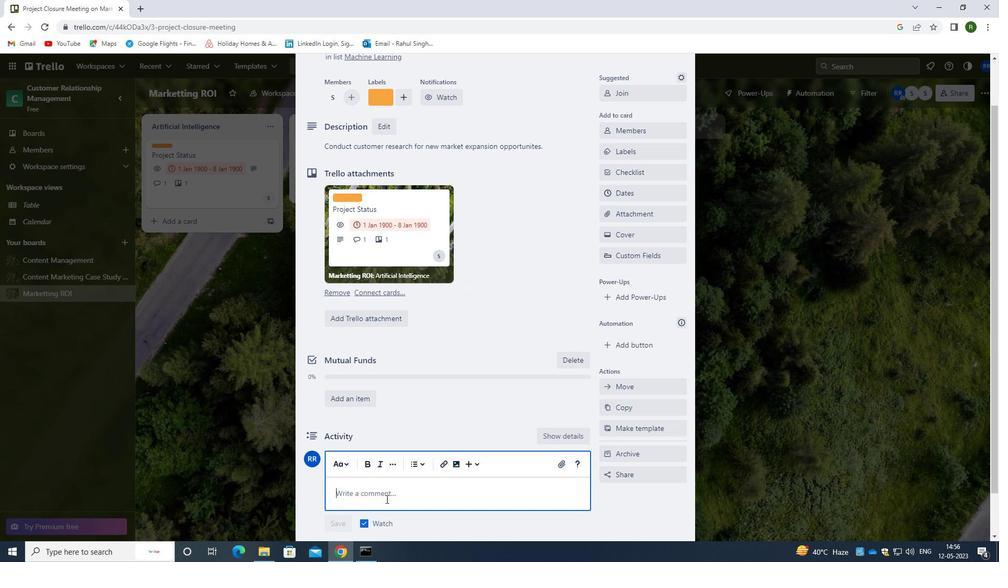 
Action: Key pressed <Key.caps_lock>G<Key.caps_lock>IVEN<Key.space>THE<Key.space>POTENTIAL<Key.space>IMPACT<Key.space>OF<Key.space>THIS<Key.space>TASK<Key.space>ON<Key.space>OUR<Key.space>COMO<Key.backspace>PONEY<Key.space><Key.backspace><Key.backspace><Key.backspace>YU<Key.space><Key.backspace><Key.backspace><Key.space>BOTTOM<Key.space>LINE,<Key.space>LET<Key.space>US<Key.space>ENSURE<Key.space>THAT<Key.space>WE<Key.space>APPROAH<Key.space>IT<Key.space><Key.backspace><Key.backspace><Key.backspace><Key.backspace><Key.backspace>CH<Key.space>IT<Key.space>WITH<Key.space>A<Key.space>C<Key.backspace>FOCUS<Key.space>ON<Key.space>EFFICIENCY<Key.space>AND<Key.space>COST<Key.space>EFFECTIVNESS.
Screenshot: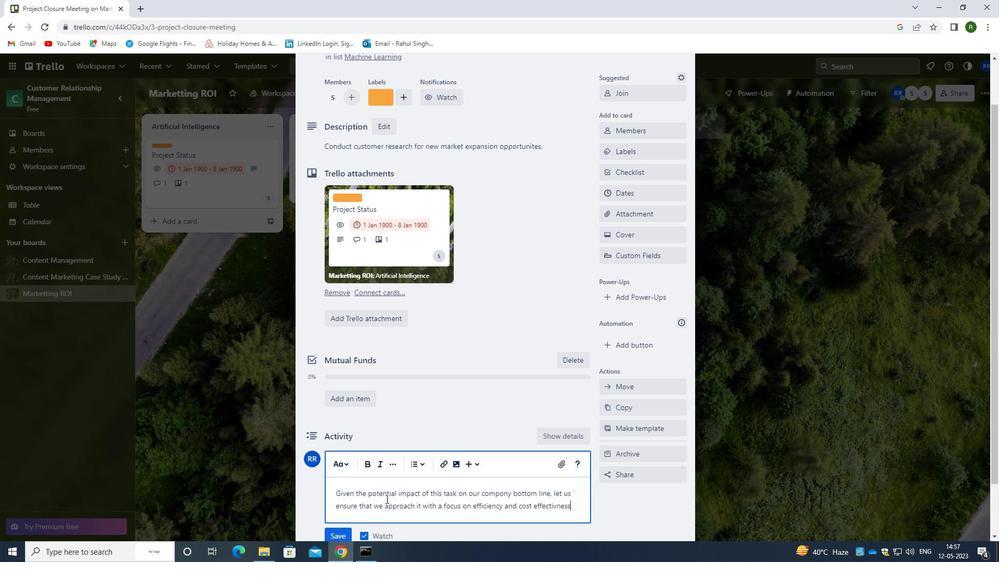 
Action: Mouse moved to (344, 533)
Screenshot: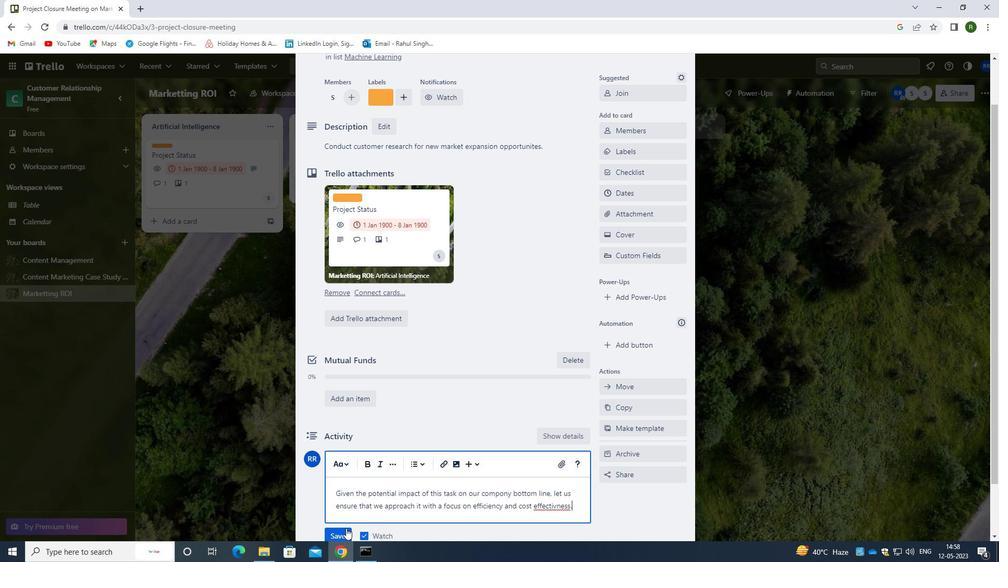 
Action: Mouse pressed left at (344, 533)
Screenshot: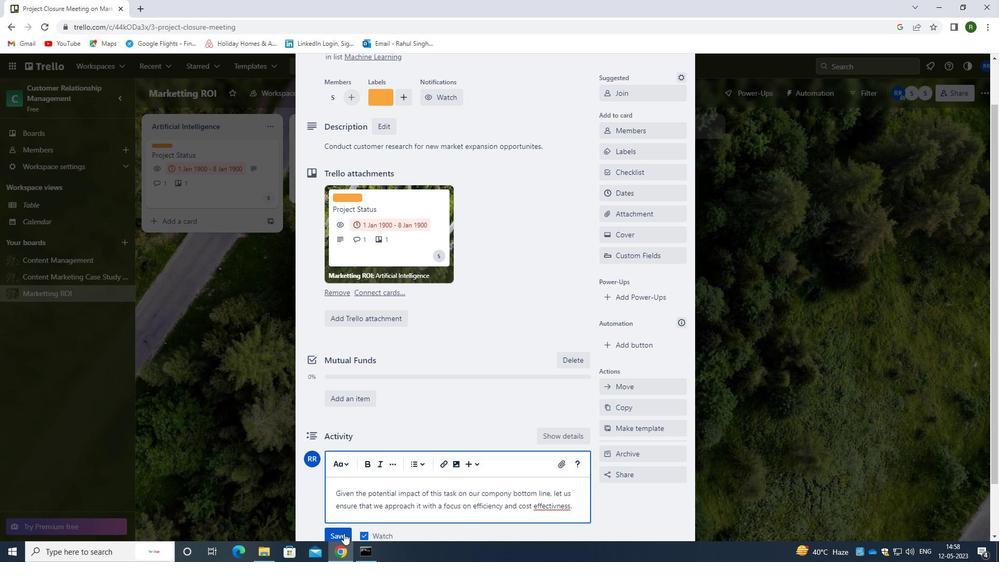 
Action: Mouse moved to (633, 187)
Screenshot: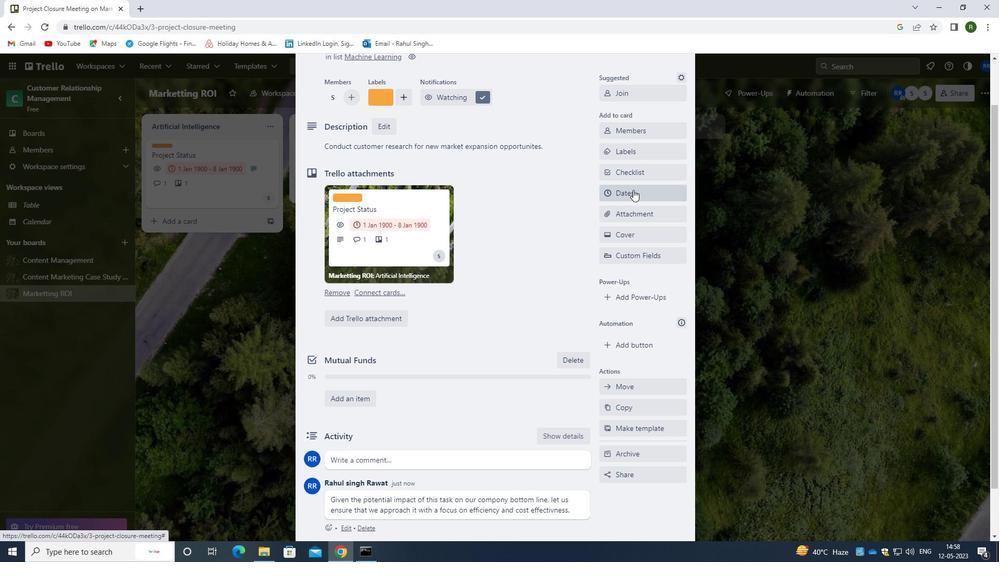
Action: Mouse pressed left at (633, 187)
Screenshot: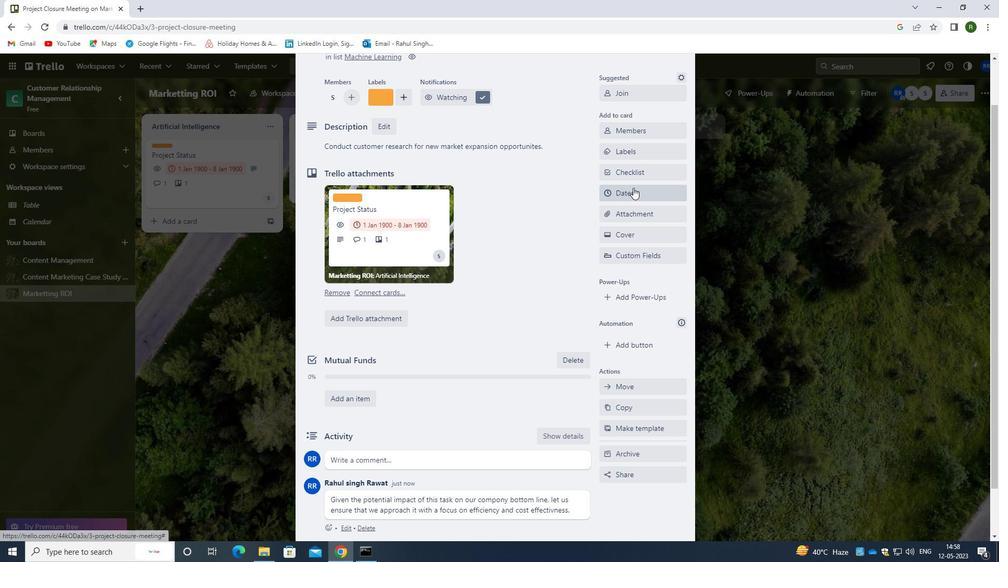 
Action: Mouse moved to (607, 281)
Screenshot: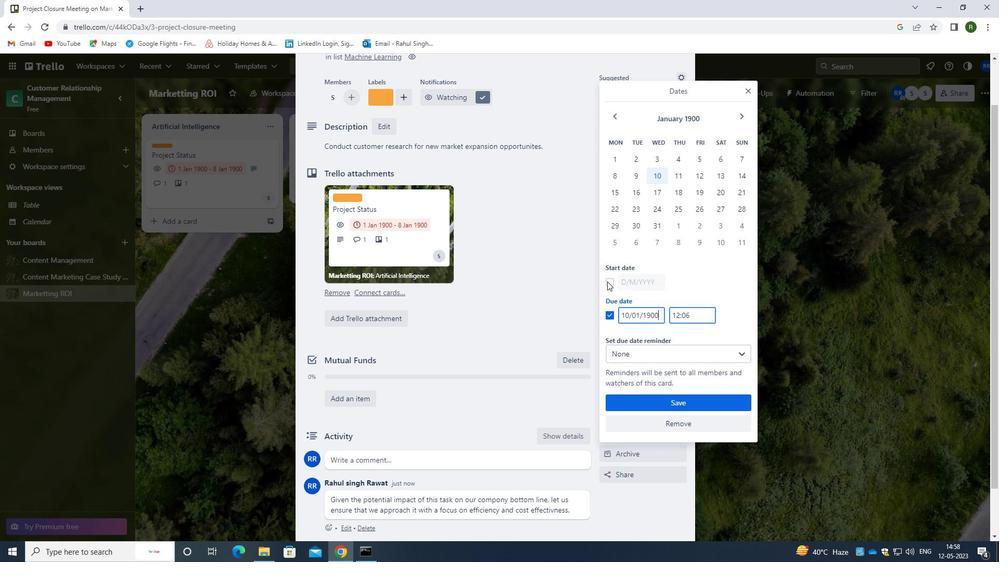 
Action: Mouse pressed left at (607, 281)
Screenshot: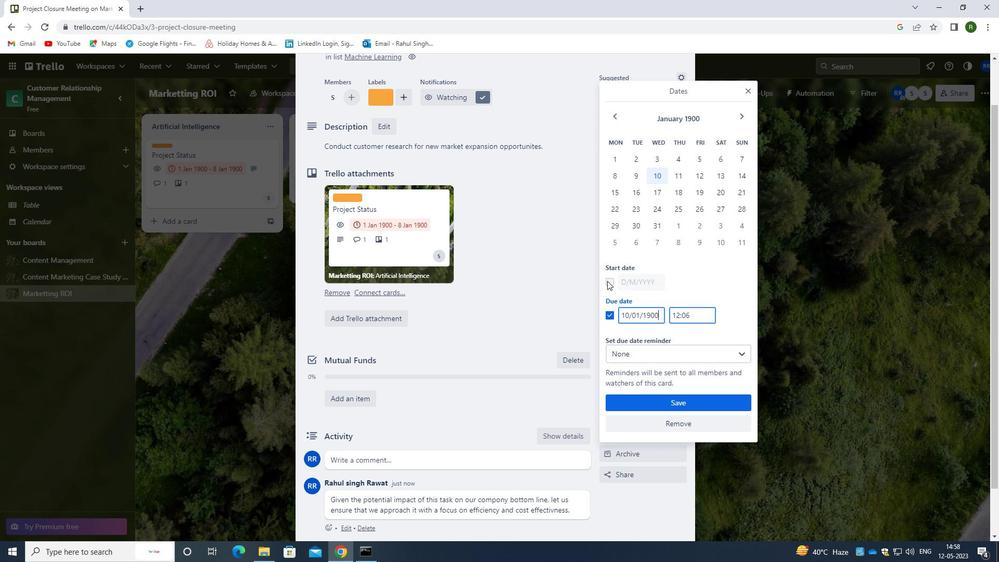 
Action: Mouse moved to (659, 281)
Screenshot: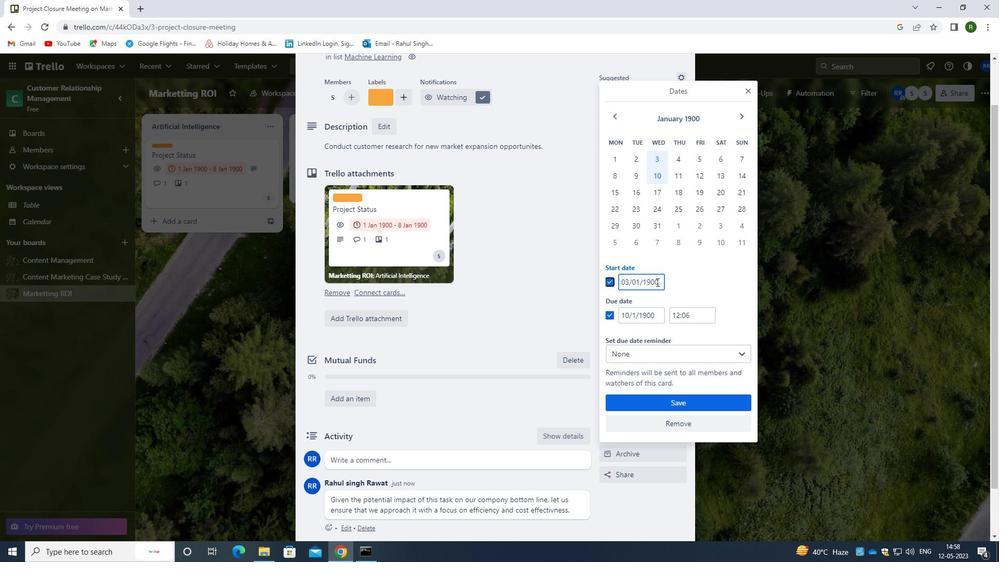 
Action: Mouse pressed left at (659, 281)
Screenshot: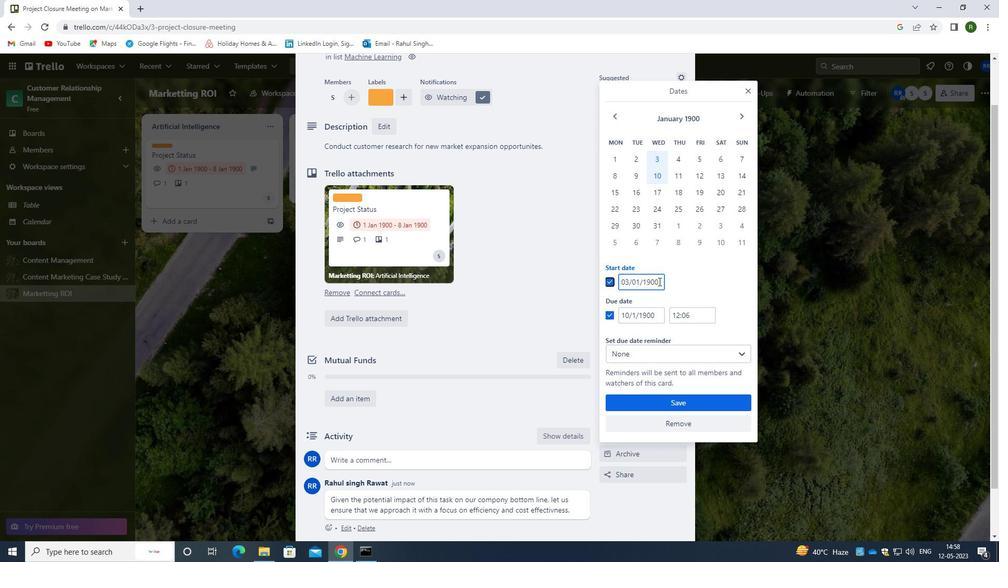 
Action: Mouse moved to (620, 279)
Screenshot: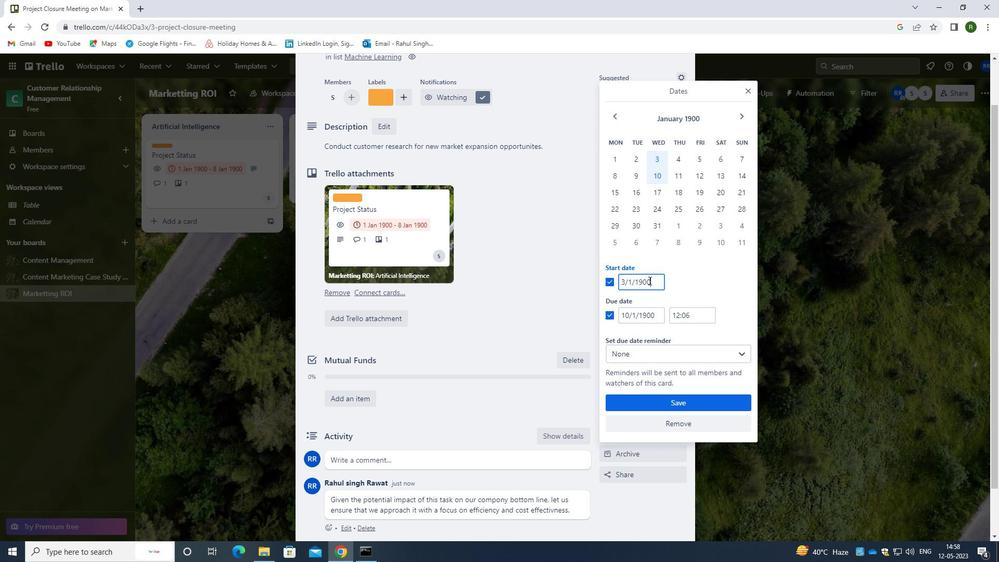 
Action: Key pressed <Key.backspace>04/01/1900
Screenshot: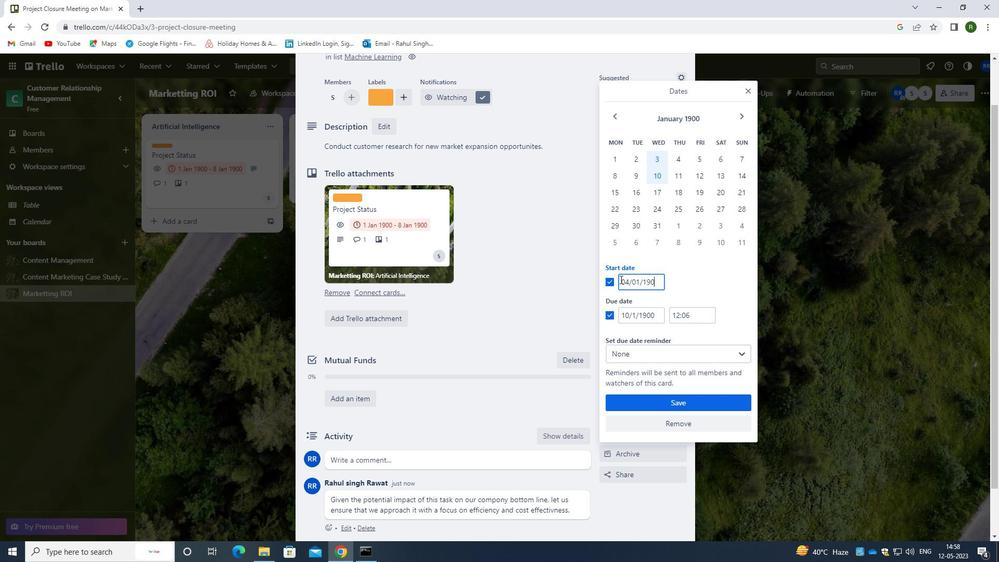 
Action: Mouse moved to (653, 315)
Screenshot: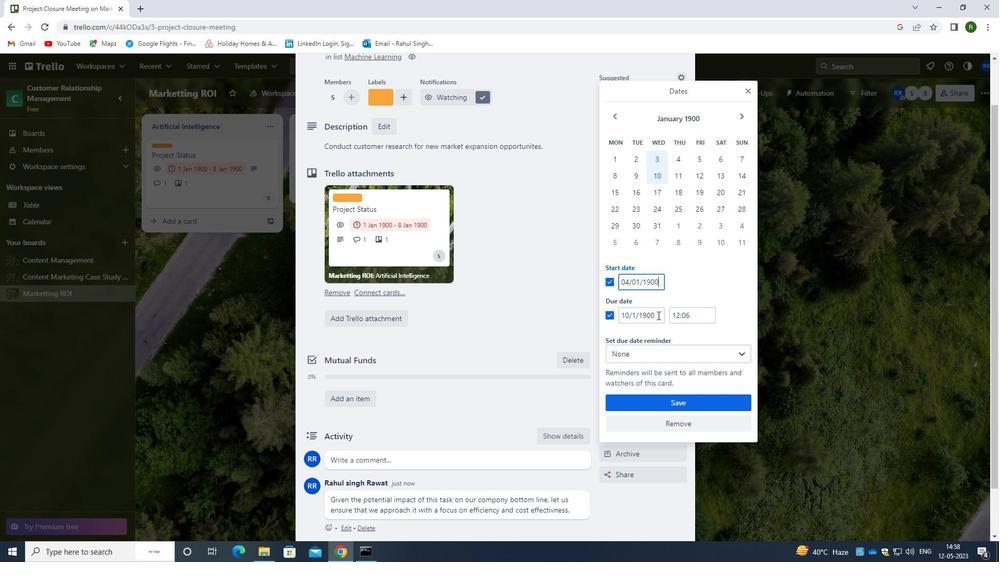 
Action: Mouse pressed left at (653, 315)
Screenshot: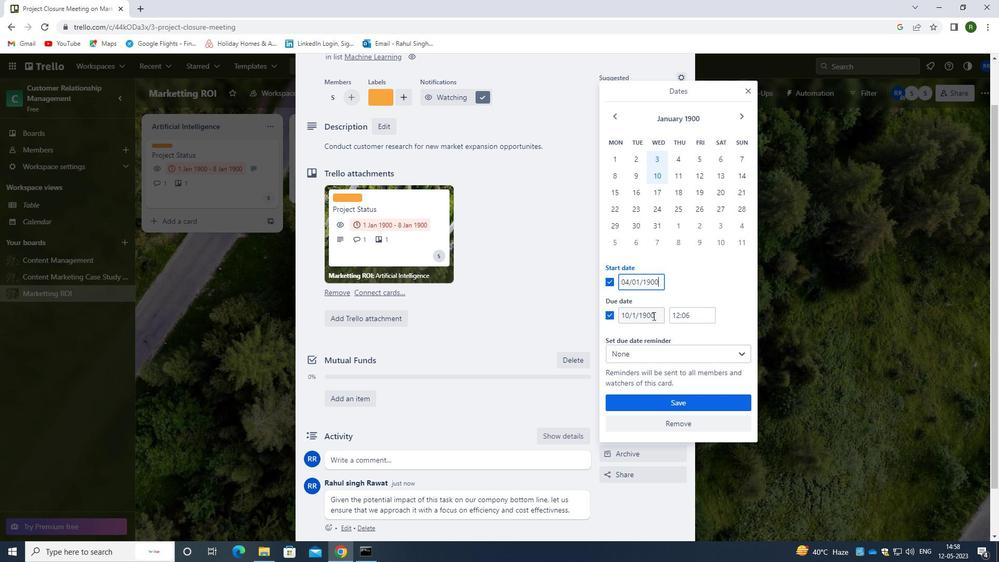 
Action: Mouse moved to (612, 319)
Screenshot: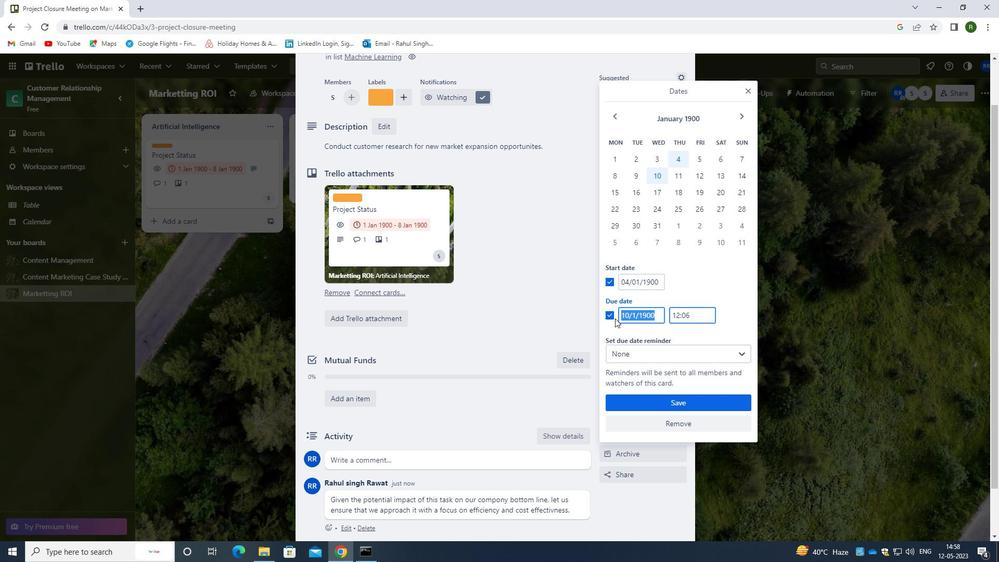 
Action: Key pressed 11/01/1900
Screenshot: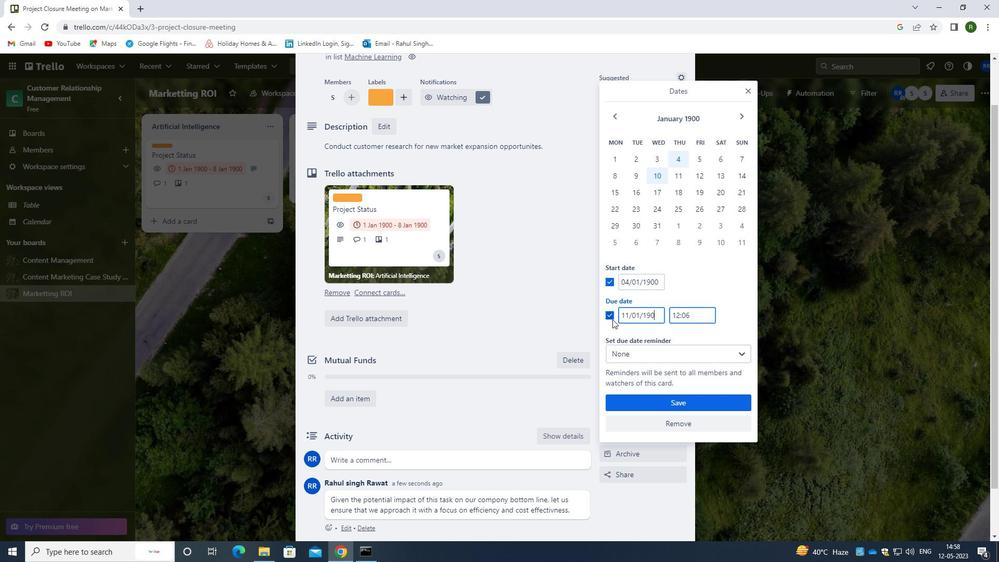 
Action: Mouse moved to (652, 406)
Screenshot: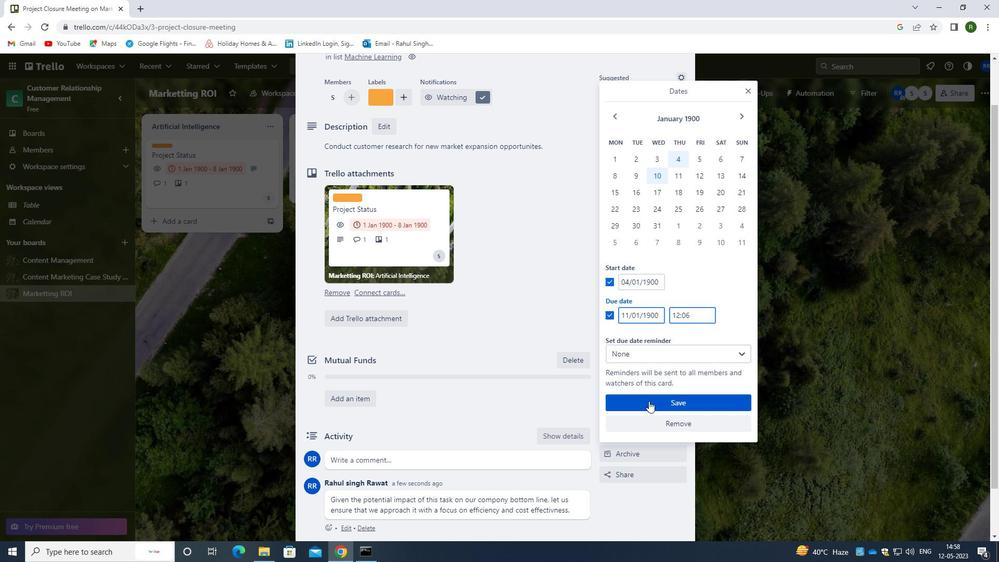 
Action: Mouse pressed left at (652, 406)
Screenshot: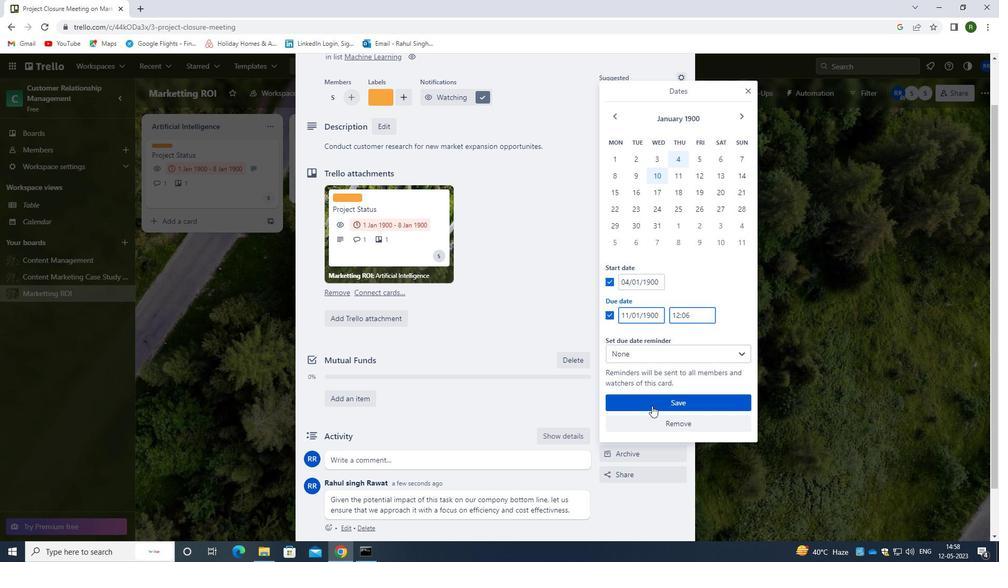 
Action: Mouse moved to (579, 276)
Screenshot: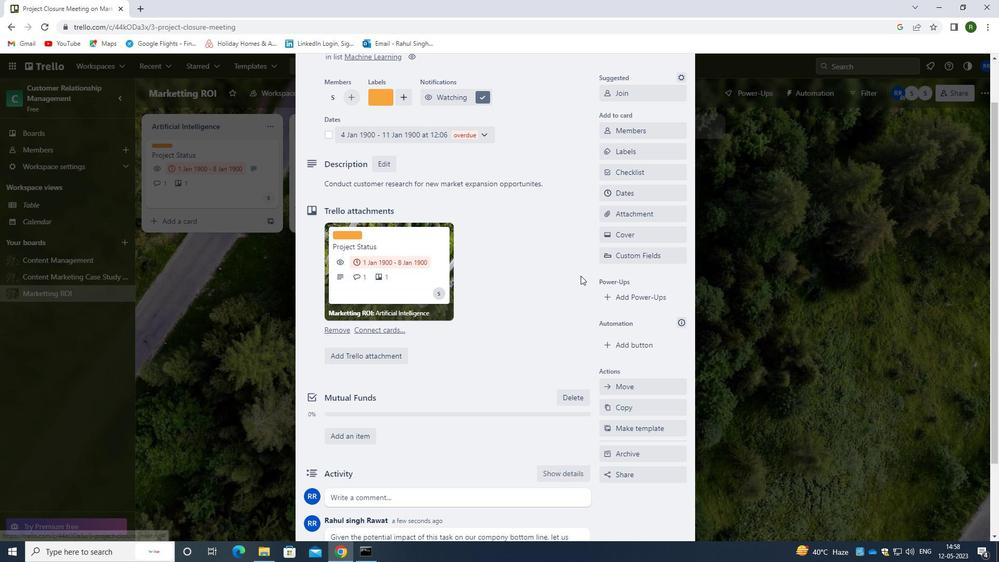 
Action: Mouse scrolled (579, 277) with delta (0, 0)
Screenshot: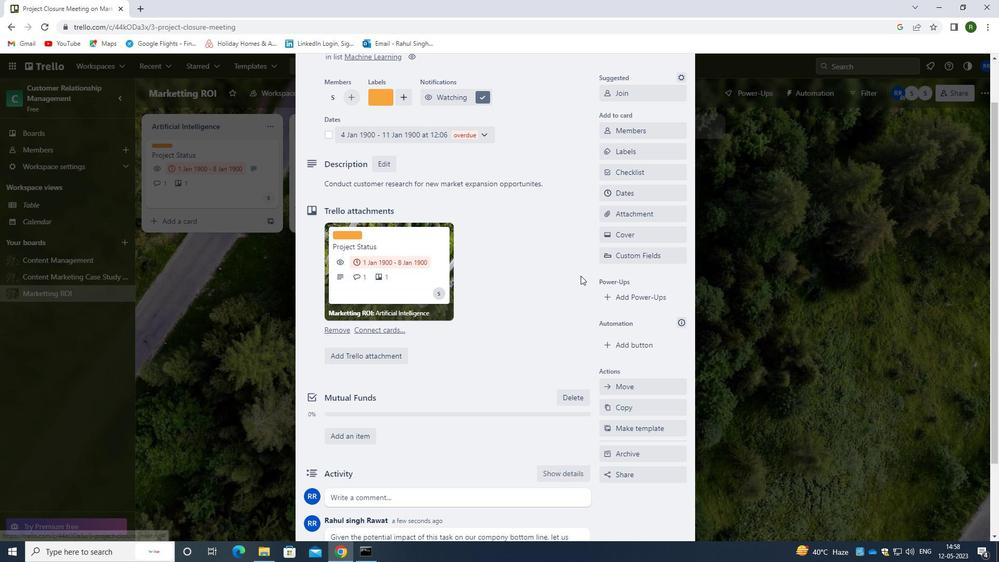 
Action: Mouse scrolled (579, 277) with delta (0, 0)
Screenshot: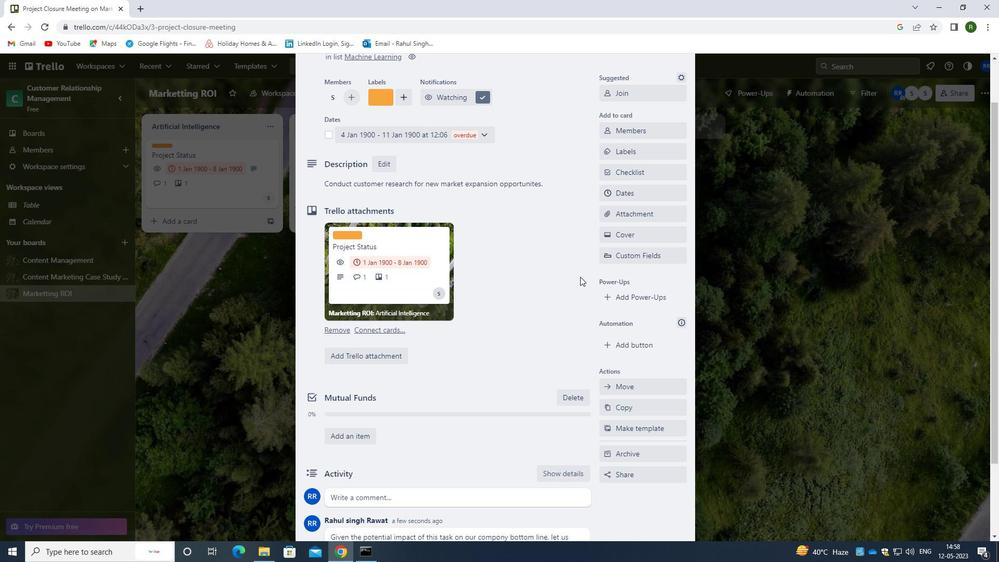 
Action: Mouse scrolled (579, 277) with delta (0, 0)
Screenshot: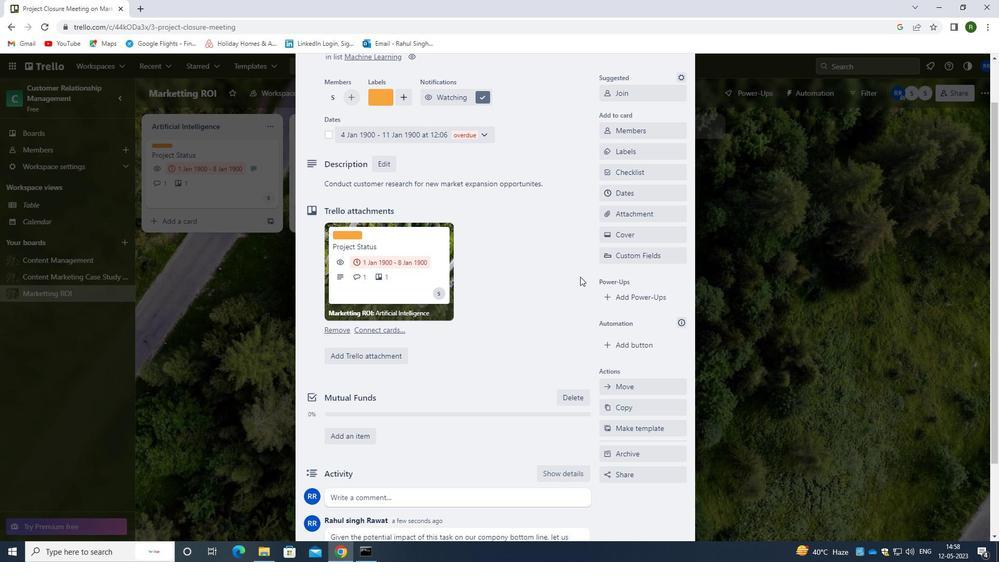 
Action: Mouse moved to (579, 276)
Screenshot: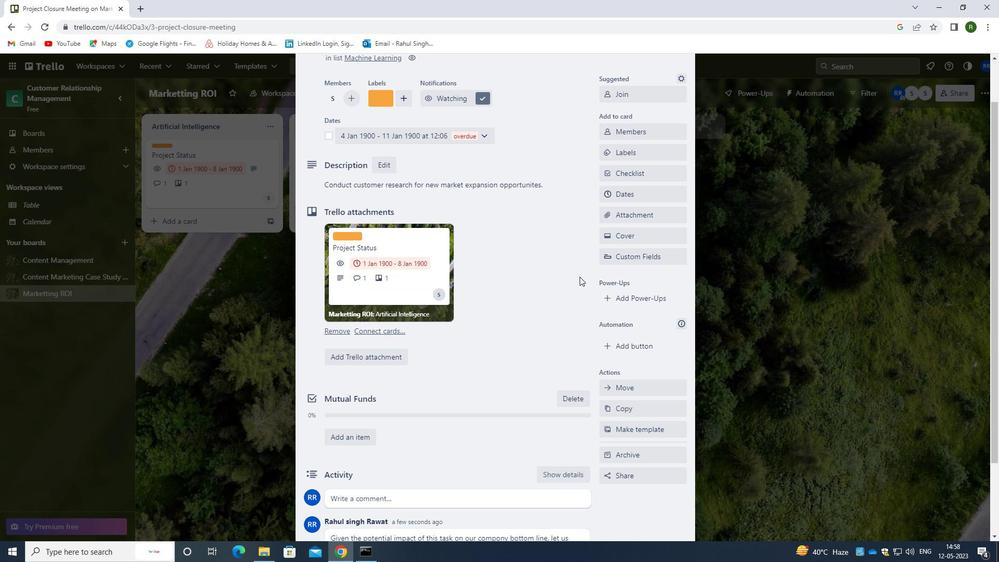 
